 Task: Find connections with filter location Tai Po with filter topic #careertips with filter profile language English with filter current company Bill & Melinda Gates Foundation with filter school EnglishScore with filter industry School and Employee Bus Services with filter service category Bankruptcy Law with filter keywords title Marketing Director
Action: Mouse moved to (534, 70)
Screenshot: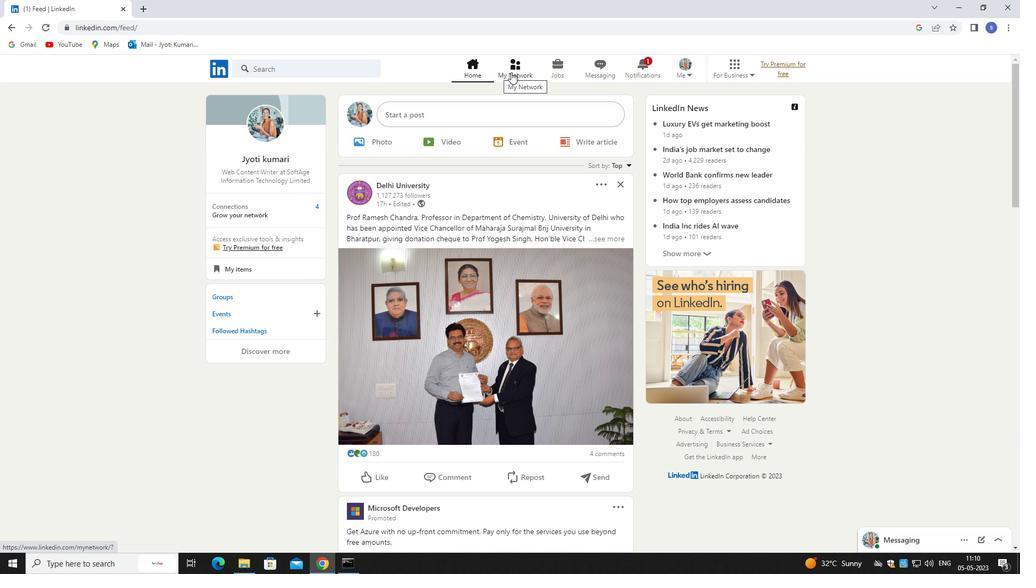 
Action: Mouse pressed left at (534, 70)
Screenshot: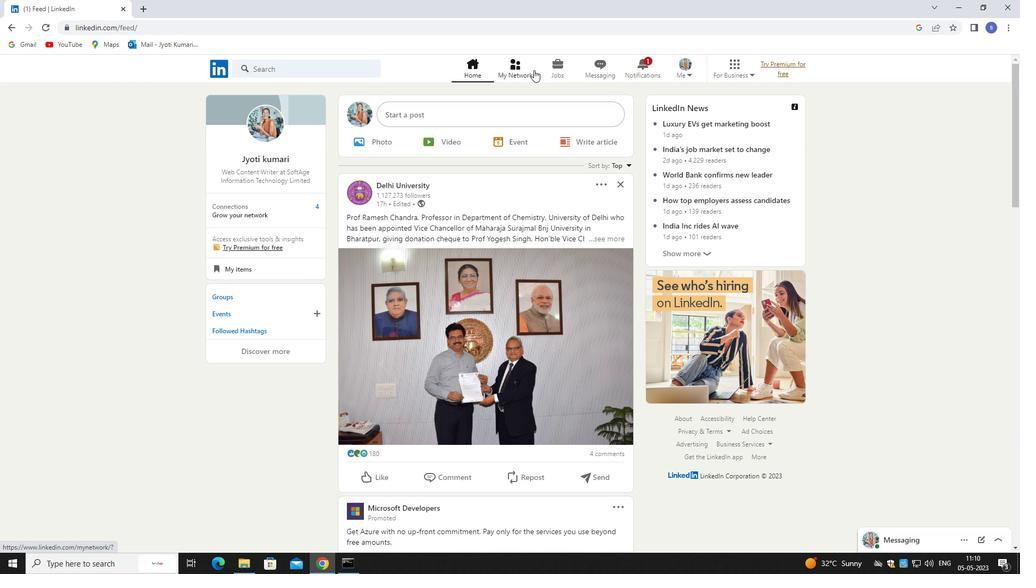 
Action: Mouse moved to (258, 129)
Screenshot: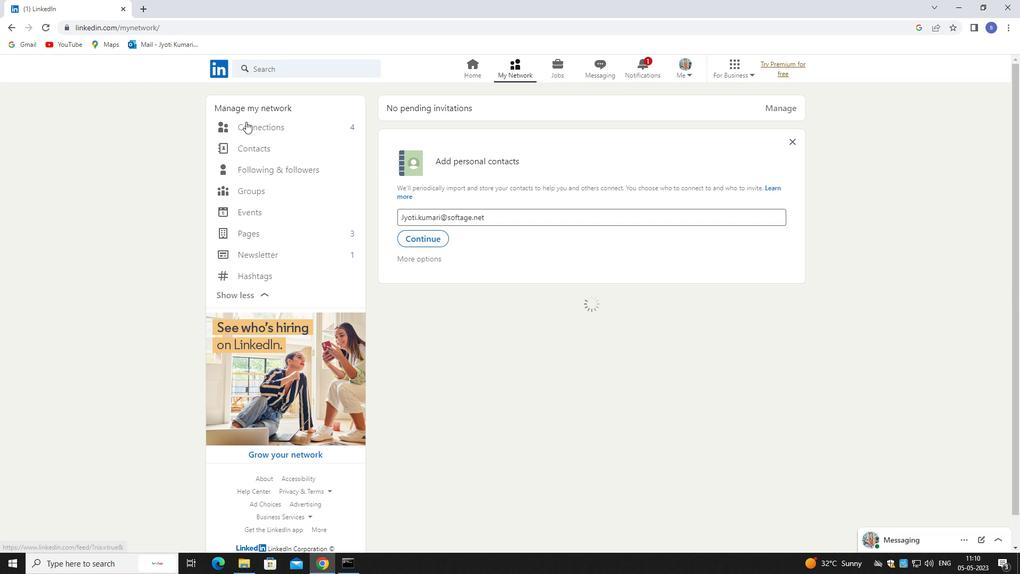 
Action: Mouse pressed left at (258, 129)
Screenshot: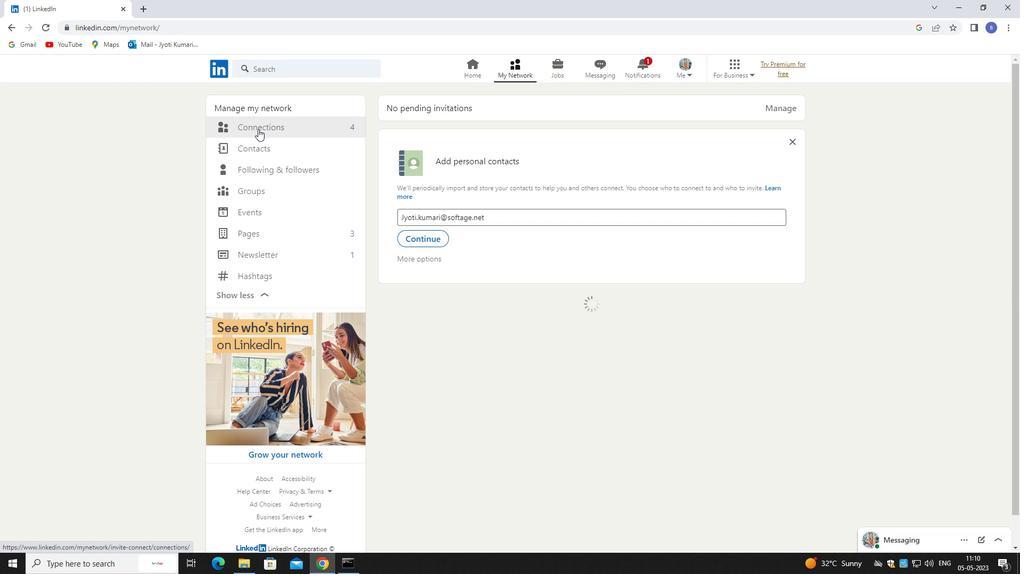 
Action: Mouse pressed left at (258, 129)
Screenshot: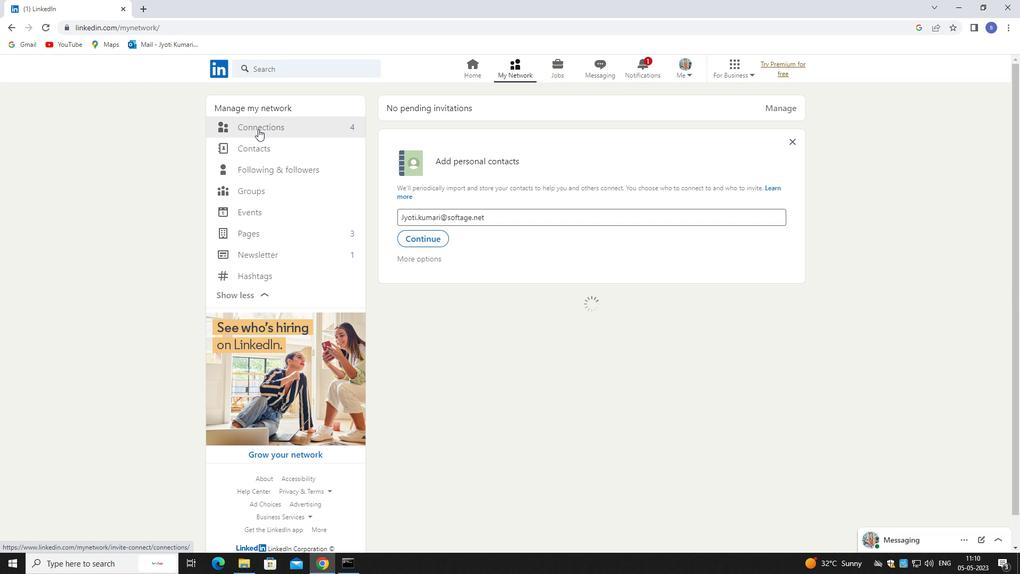 
Action: Mouse moved to (614, 124)
Screenshot: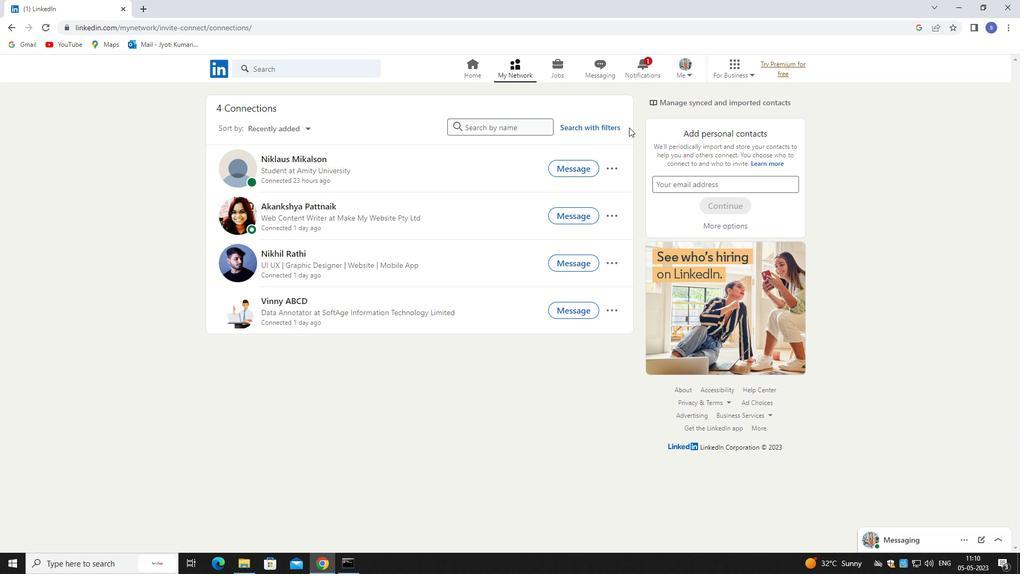 
Action: Mouse pressed left at (614, 124)
Screenshot: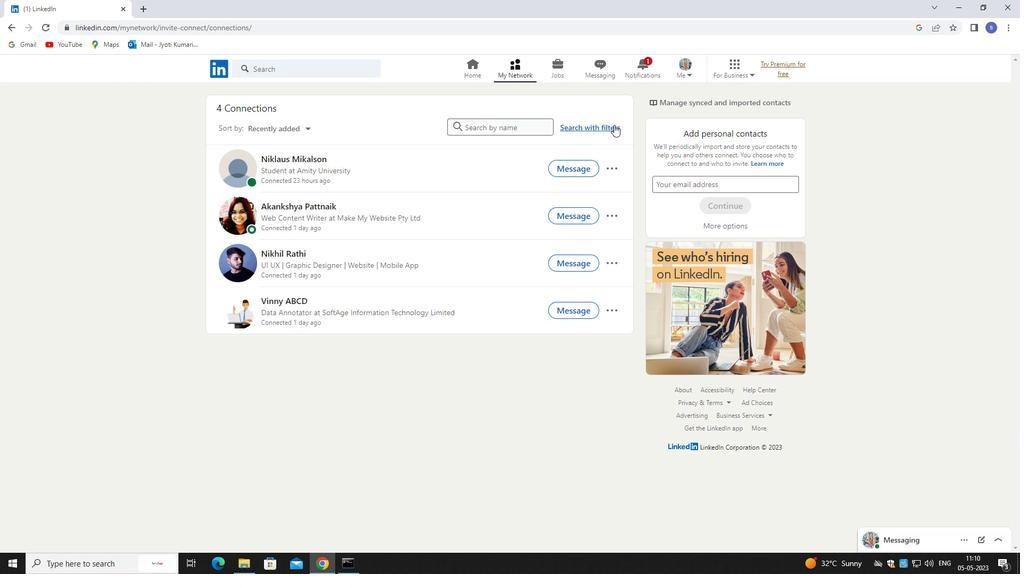 
Action: Mouse moved to (536, 97)
Screenshot: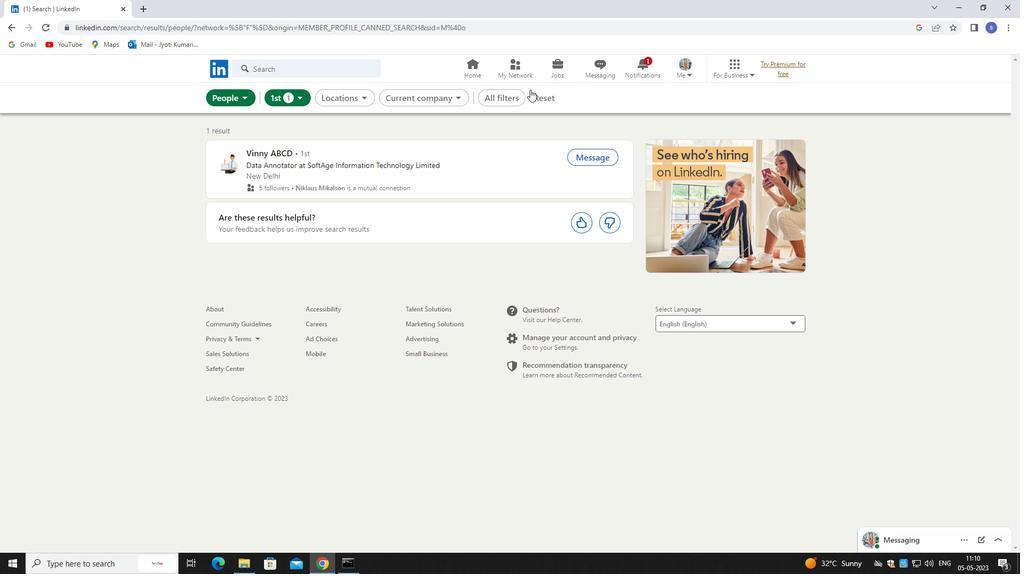 
Action: Mouse pressed left at (536, 97)
Screenshot: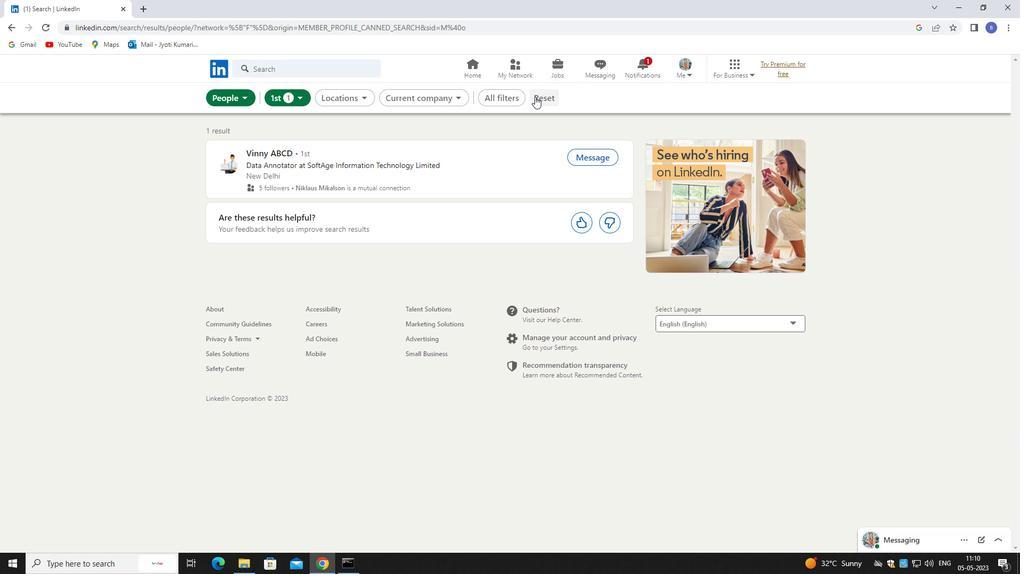 
Action: Mouse moved to (531, 94)
Screenshot: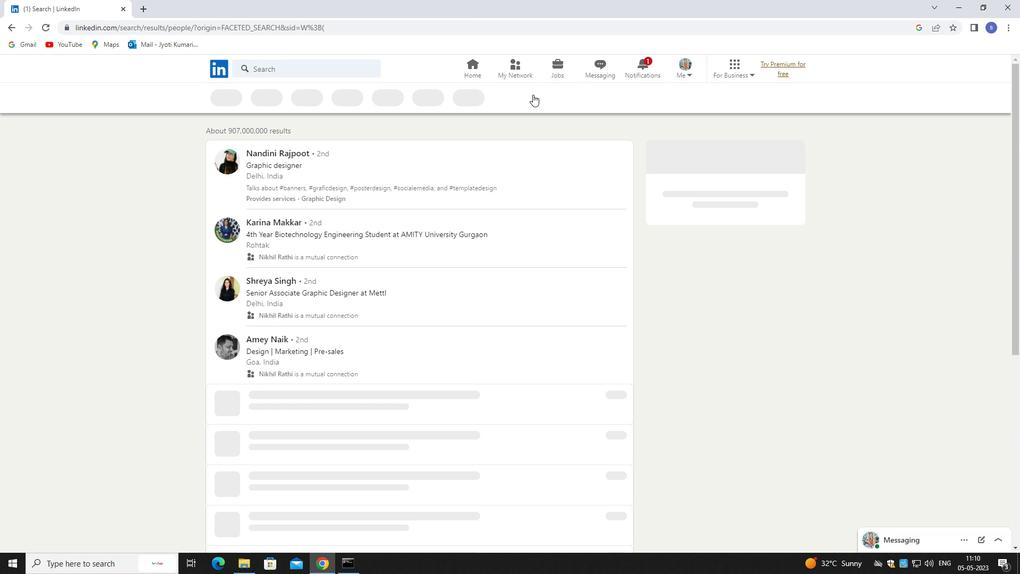 
Action: Mouse pressed left at (531, 94)
Screenshot: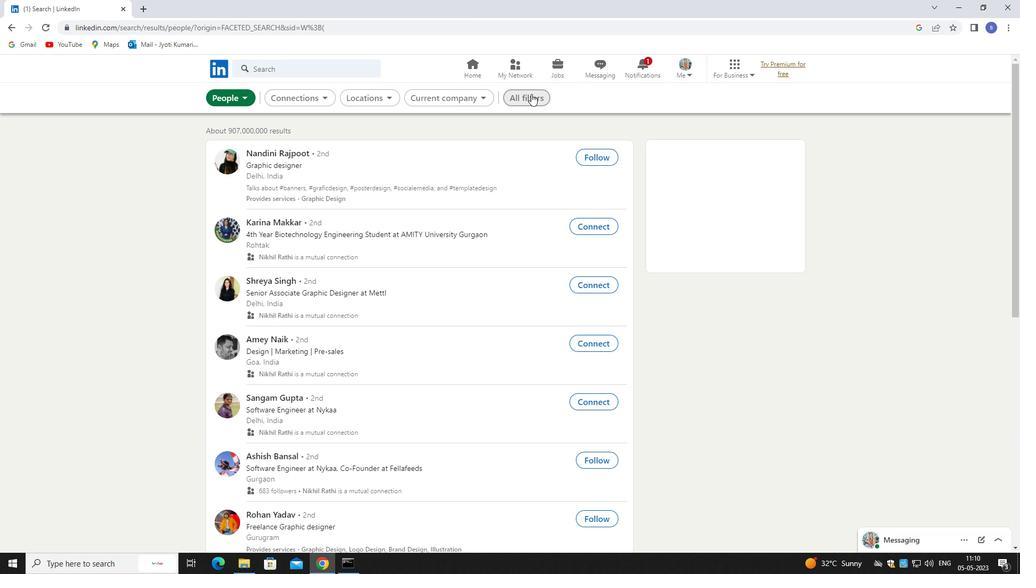 
Action: Mouse moved to (900, 414)
Screenshot: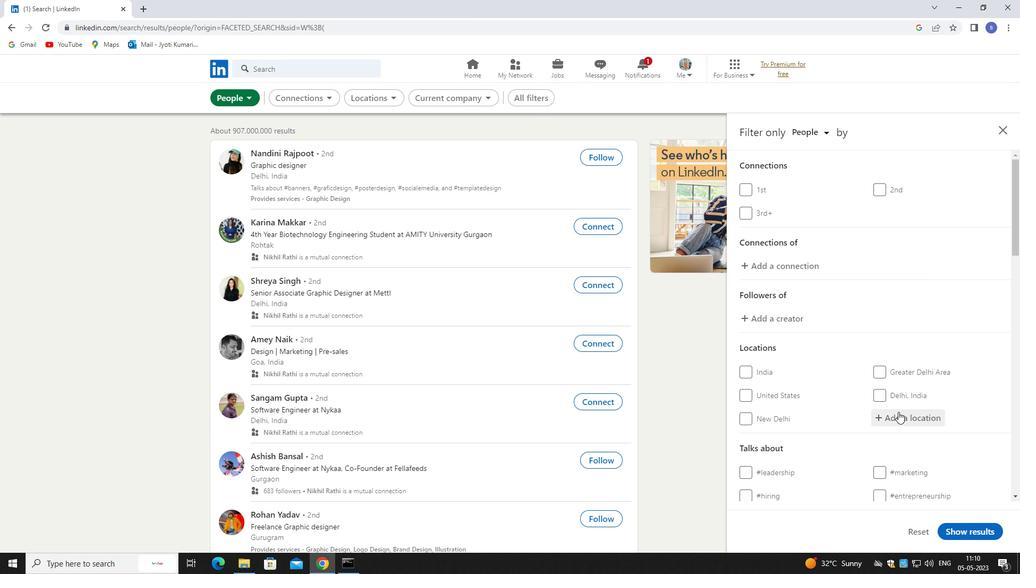 
Action: Mouse pressed left at (900, 414)
Screenshot: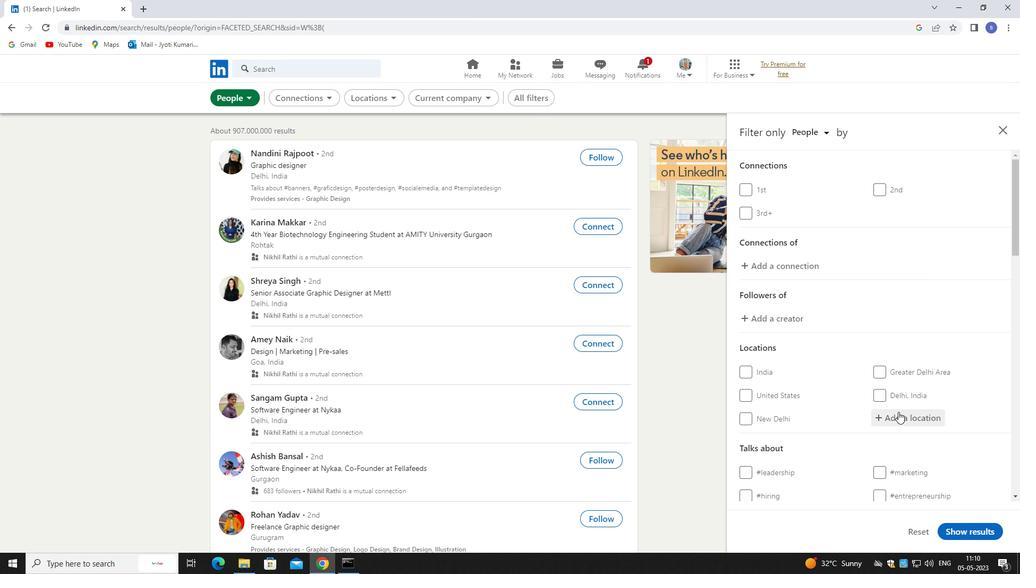 
Action: Mouse moved to (900, 422)
Screenshot: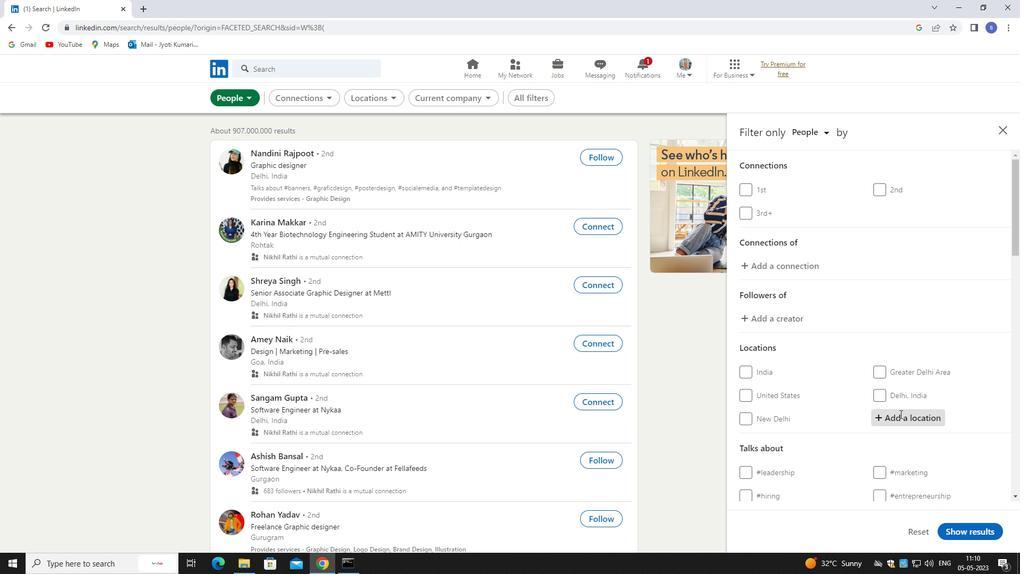 
Action: Key pressed <Key.shift>TAI<Key.space>PO<Key.enter>
Screenshot: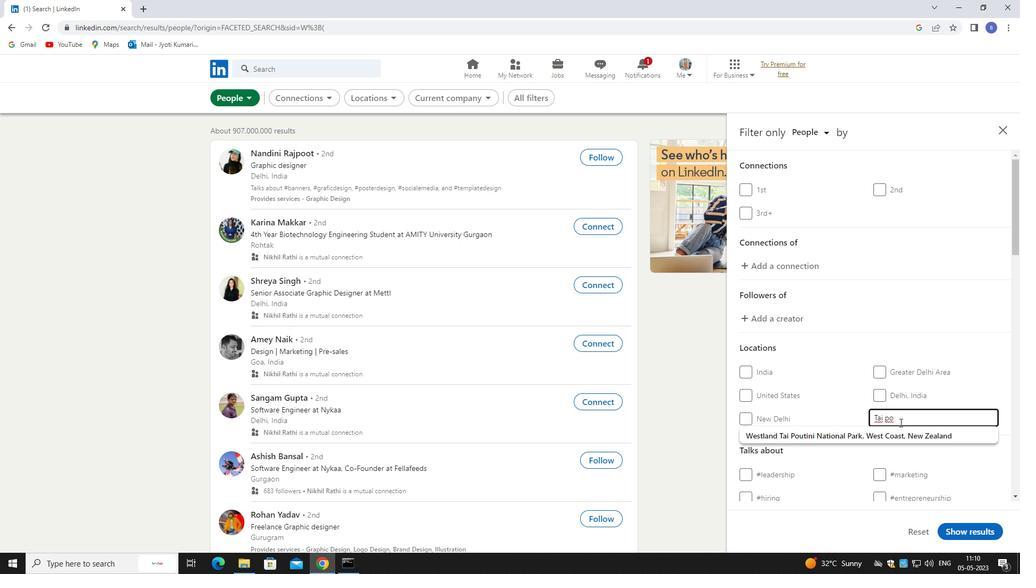 
Action: Mouse moved to (898, 422)
Screenshot: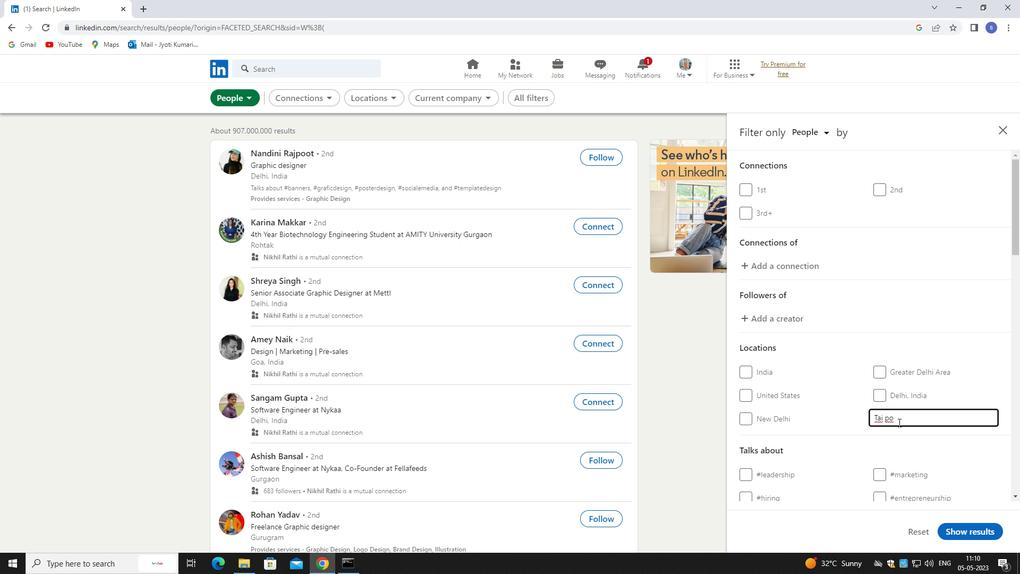
Action: Mouse scrolled (898, 422) with delta (0, 0)
Screenshot: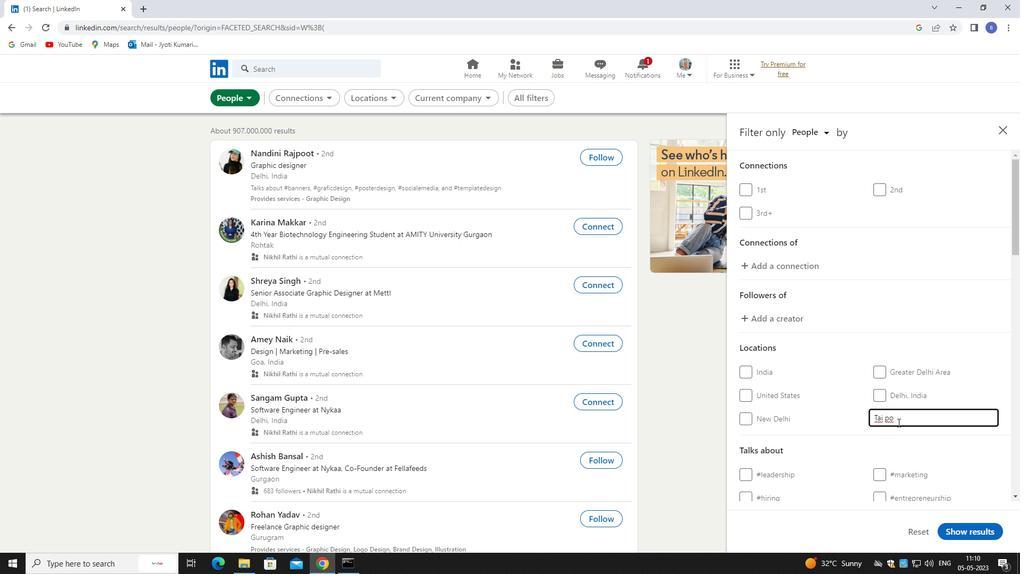 
Action: Mouse scrolled (898, 422) with delta (0, 0)
Screenshot: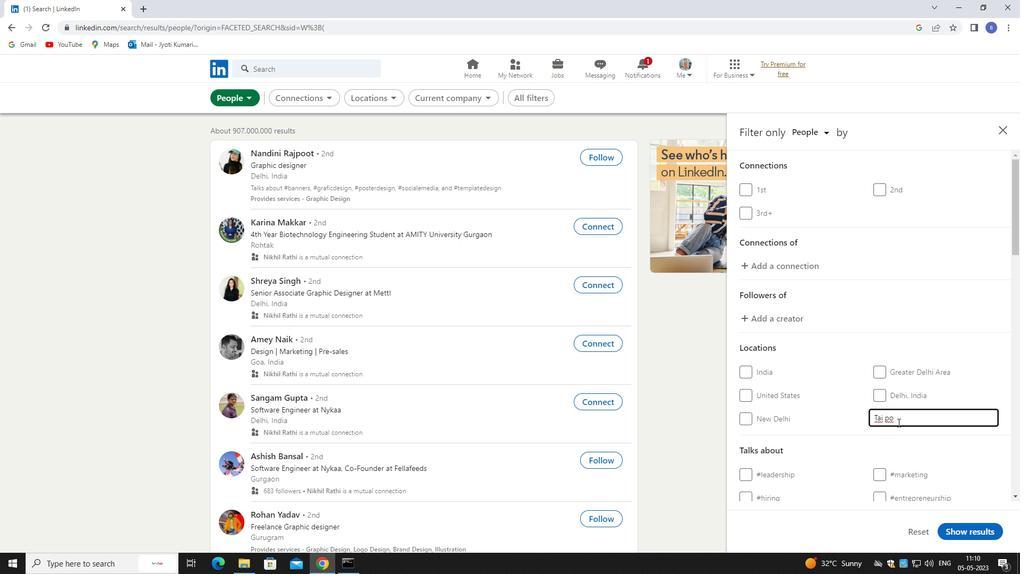 
Action: Mouse moved to (899, 423)
Screenshot: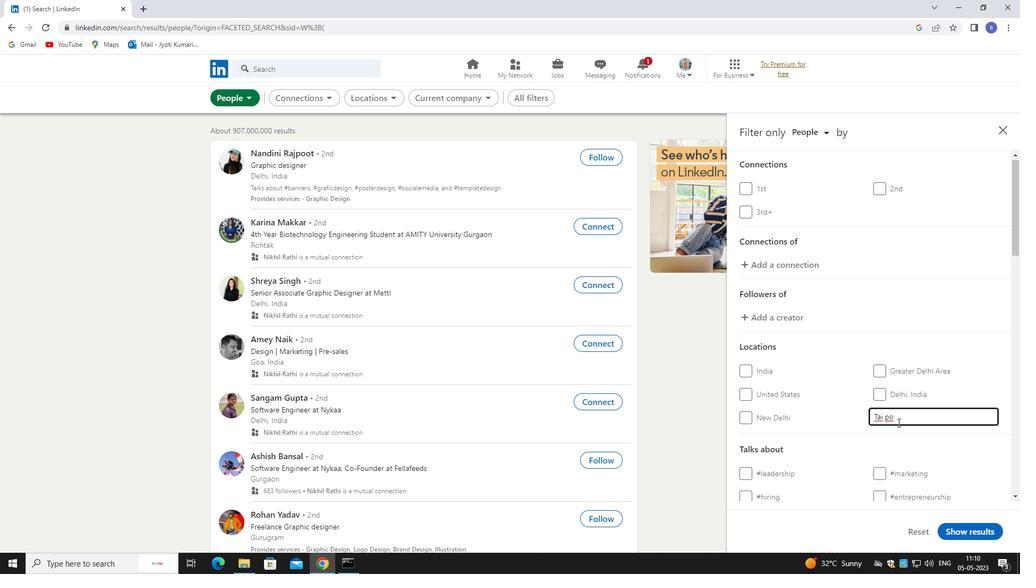 
Action: Mouse scrolled (899, 422) with delta (0, 0)
Screenshot: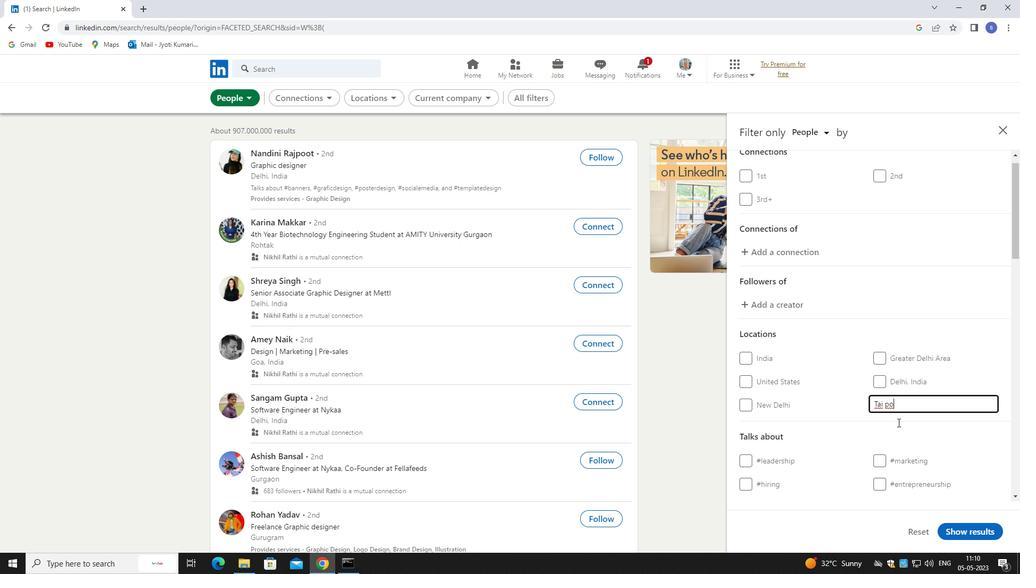 
Action: Mouse moved to (899, 423)
Screenshot: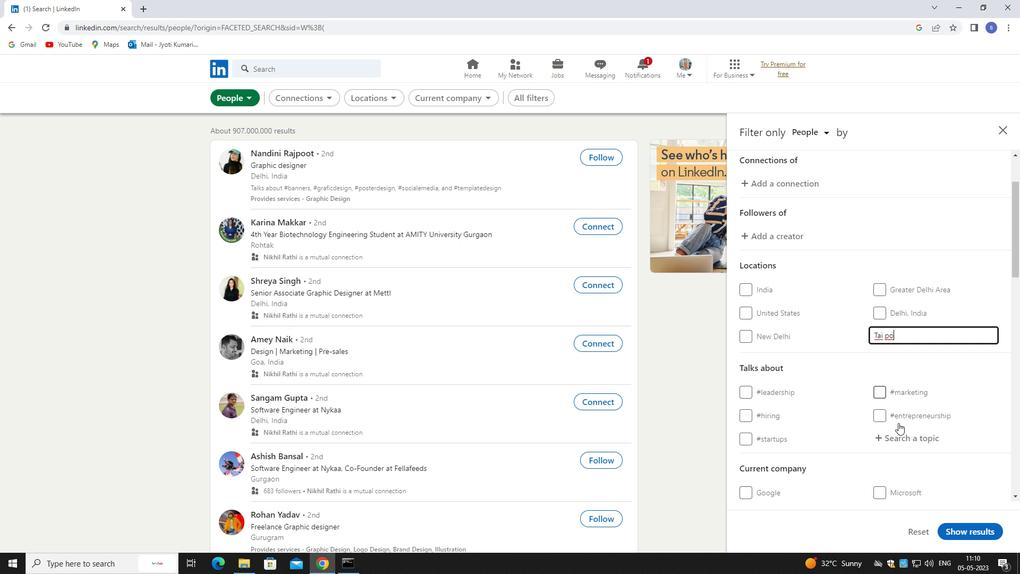
Action: Mouse scrolled (899, 422) with delta (0, 0)
Screenshot: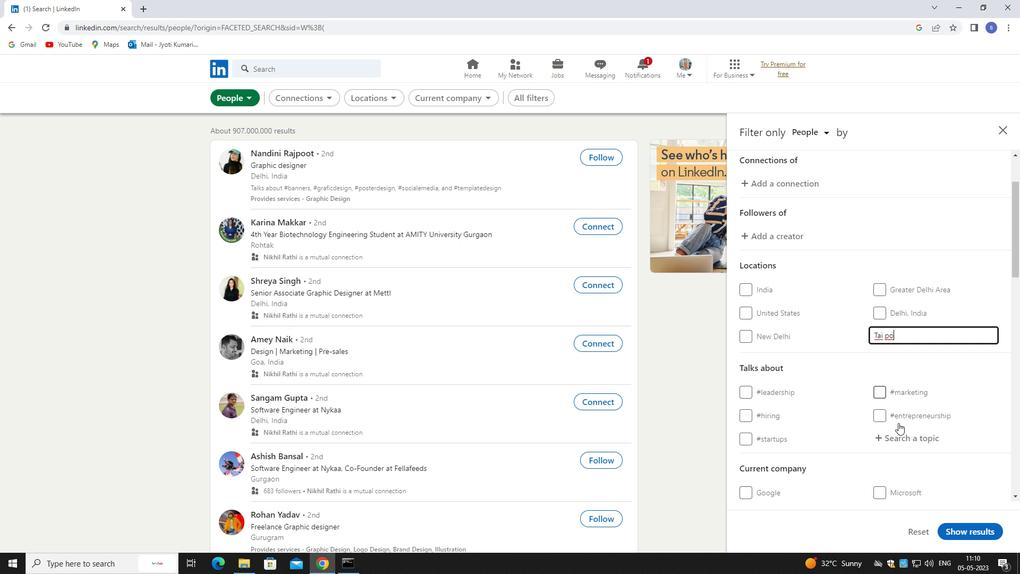 
Action: Mouse moved to (919, 310)
Screenshot: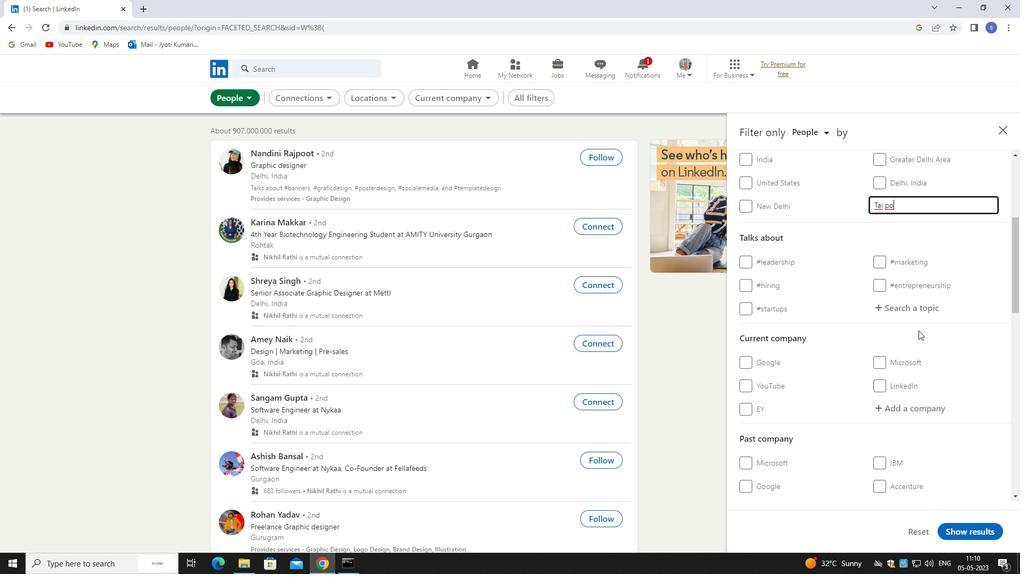 
Action: Mouse pressed left at (919, 310)
Screenshot: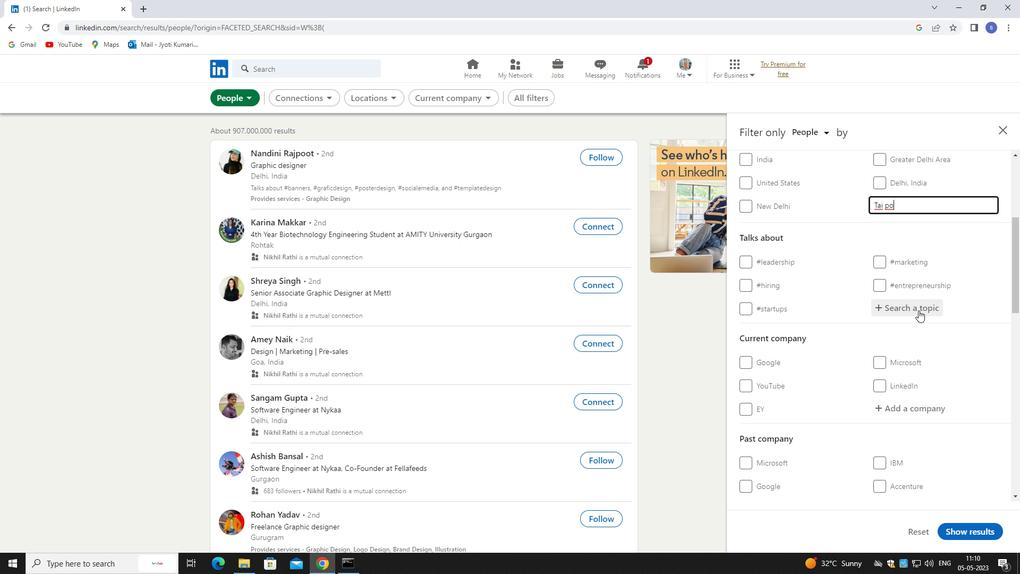 
Action: Key pressed CAREERTIP
Screenshot: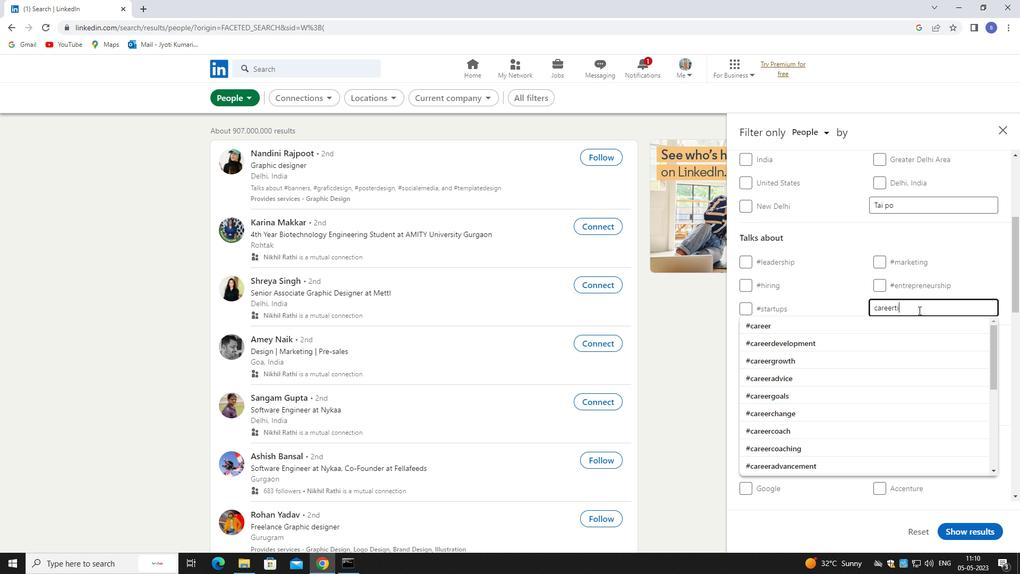 
Action: Mouse moved to (921, 325)
Screenshot: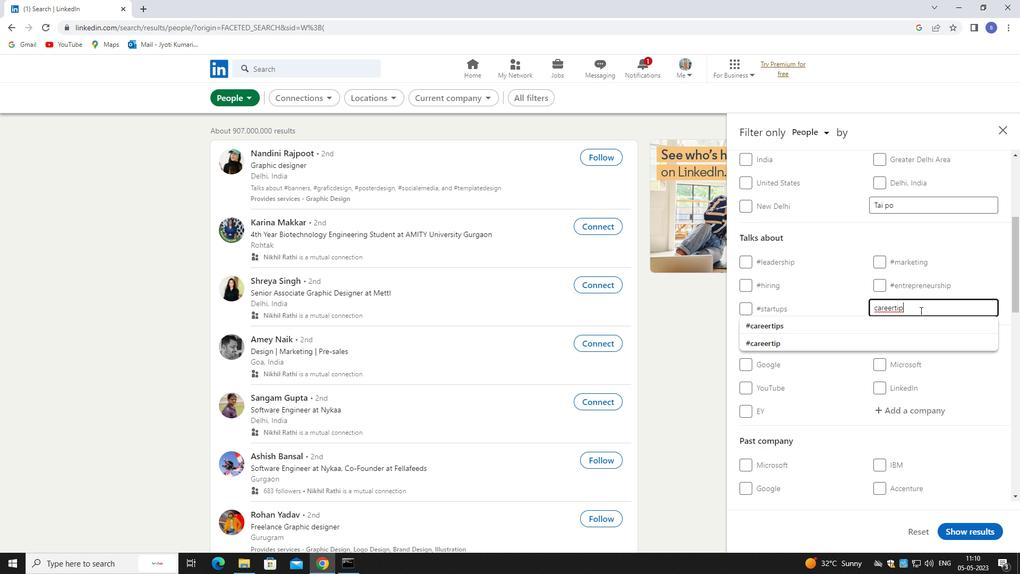 
Action: Mouse pressed left at (921, 325)
Screenshot: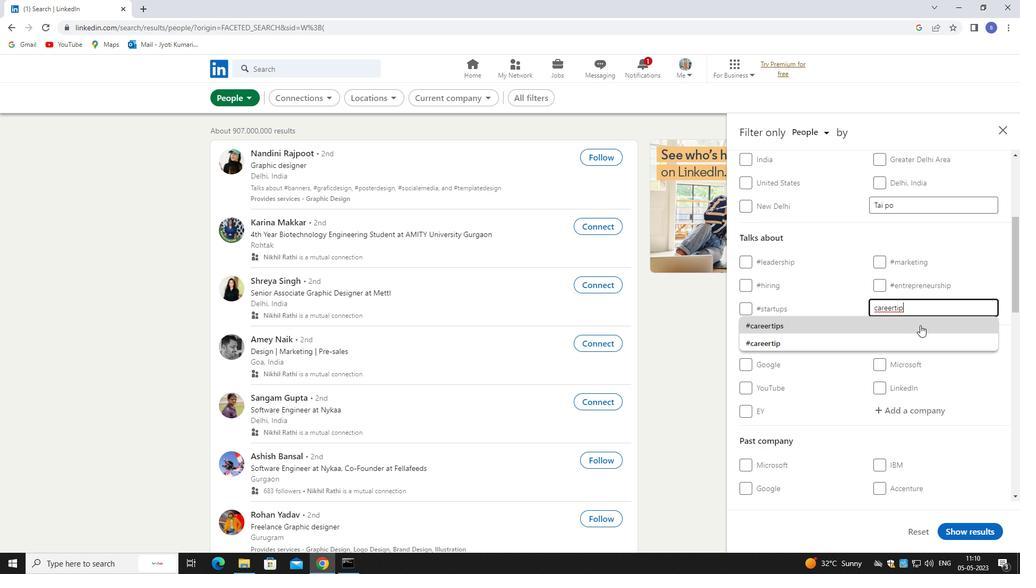 
Action: Mouse scrolled (921, 324) with delta (0, 0)
Screenshot: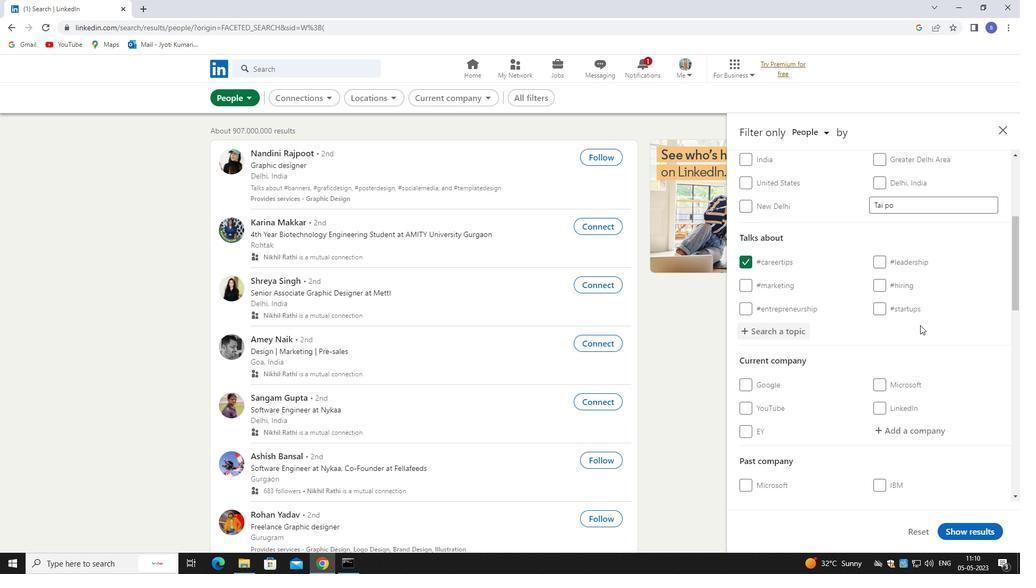 
Action: Mouse scrolled (921, 324) with delta (0, 0)
Screenshot: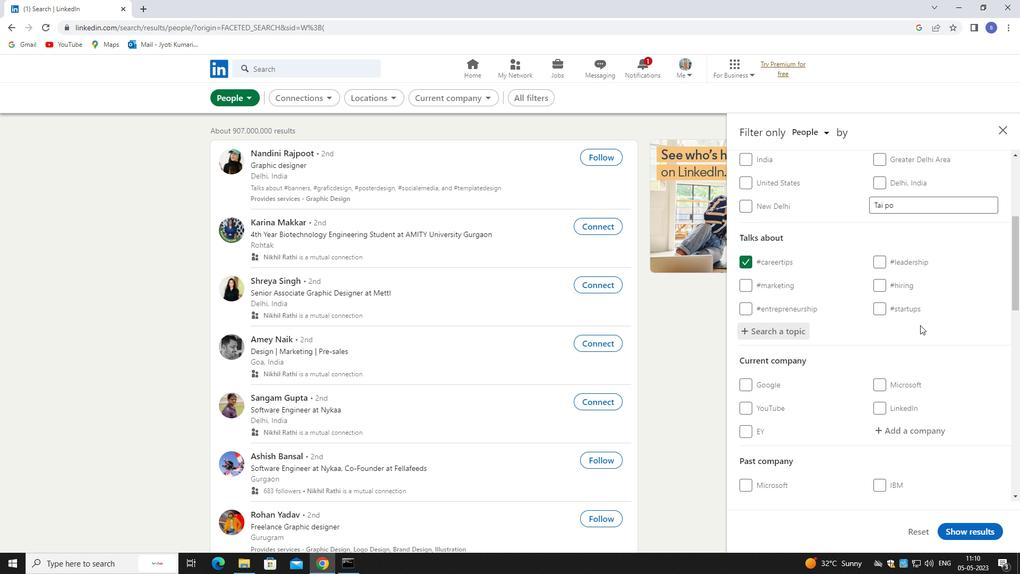 
Action: Mouse moved to (918, 327)
Screenshot: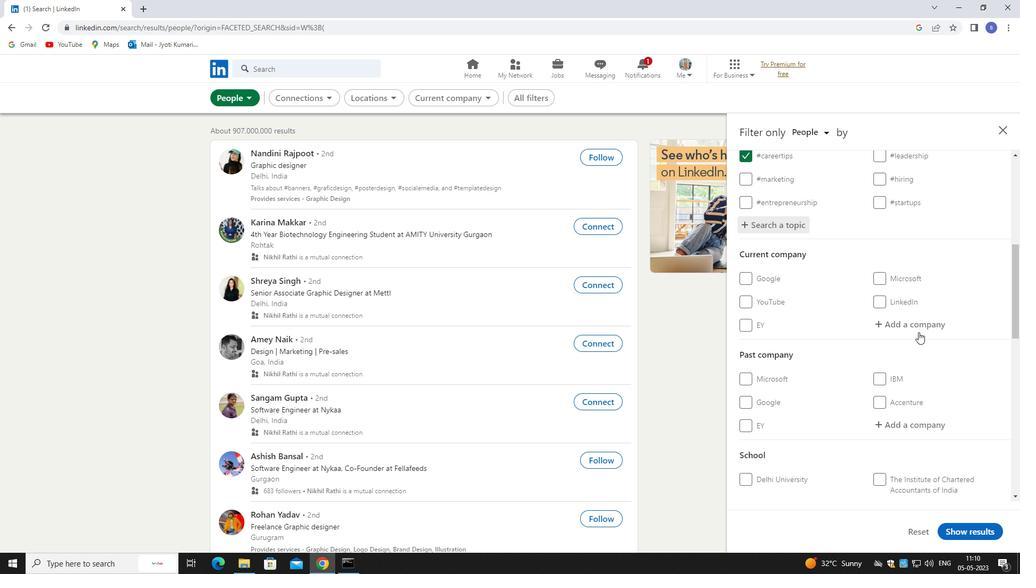 
Action: Mouse pressed left at (918, 327)
Screenshot: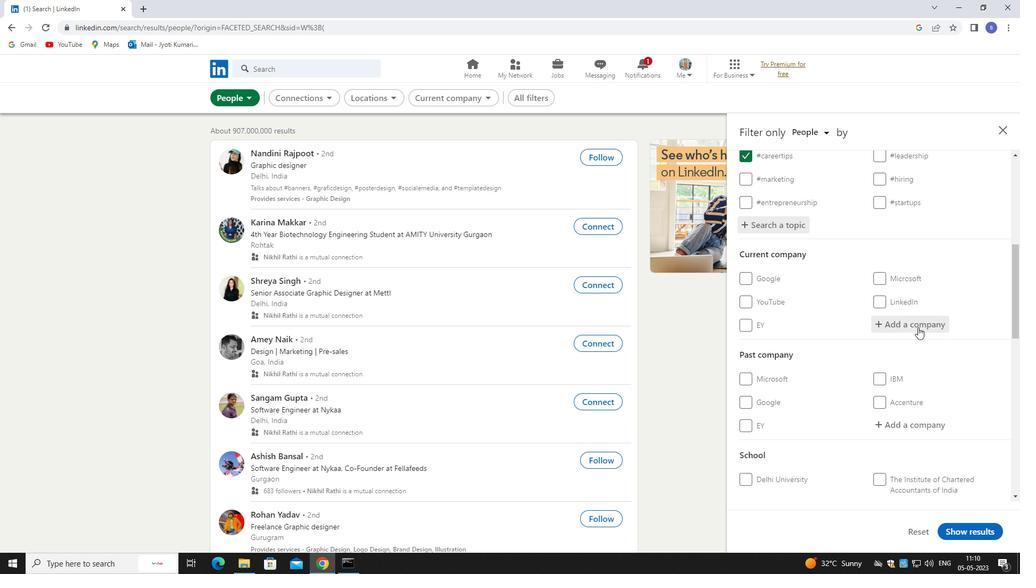 
Action: Key pressed BILL<Key.space><Key.shift><Key.shift><Key.shift><Key.shift><Key.shift><Key.shift><Key.shift><Key.shift><Key.shift><Key.shift><Key.shift><Key.shift><Key.shift><Key.shift><Key.shift><Key.shift><Key.shift><Key.shift><Key.shift><Key.shift><Key.shift><Key.shift><Key.shift><Key.shift><Key.shift>&
Screenshot: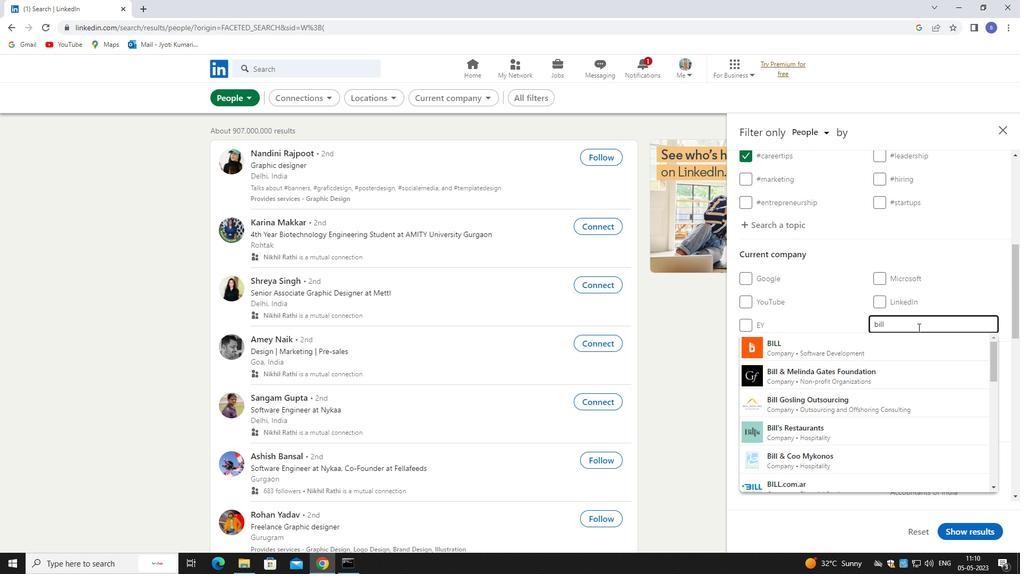 
Action: Mouse moved to (896, 359)
Screenshot: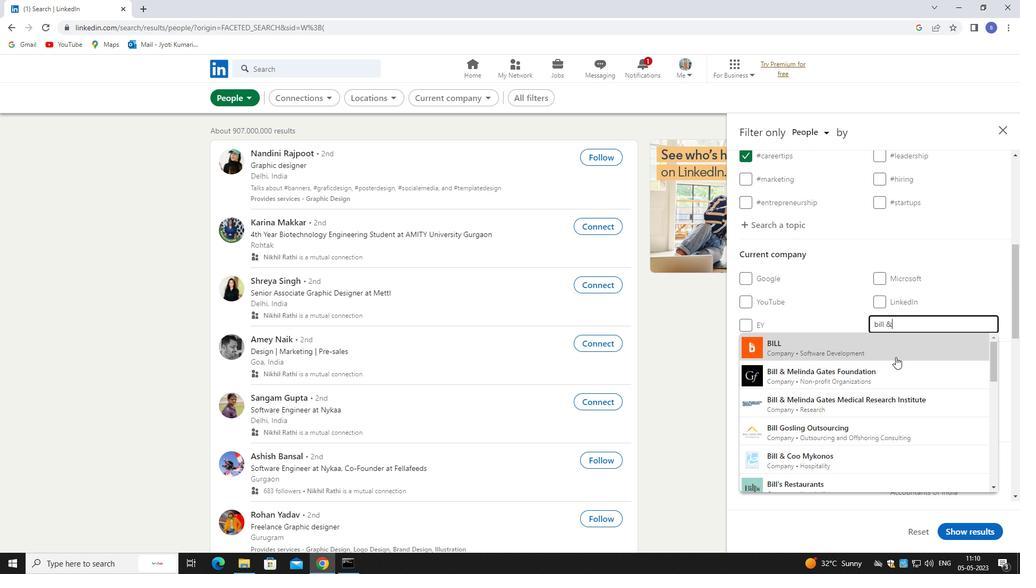 
Action: Mouse pressed left at (896, 359)
Screenshot: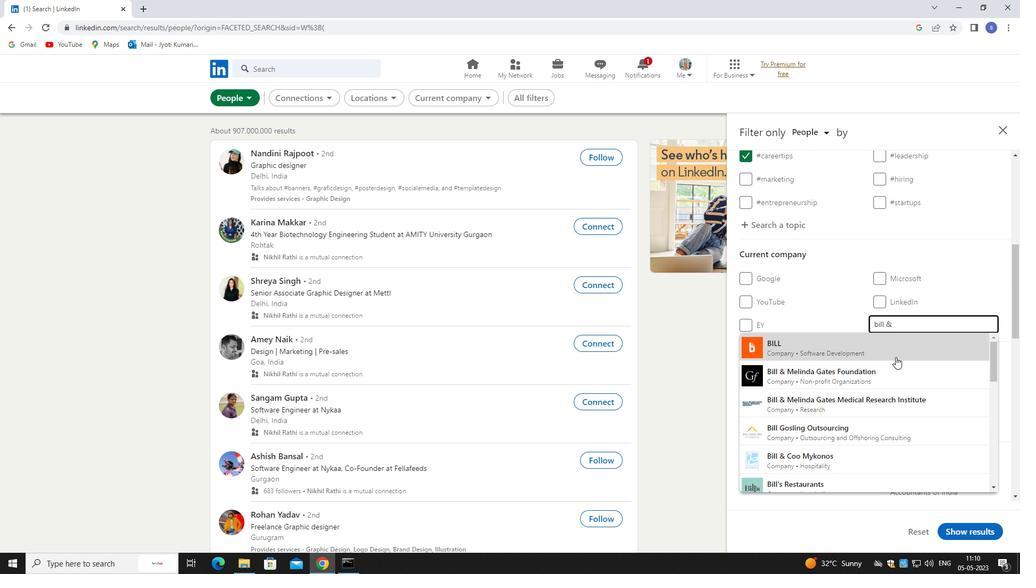 
Action: Mouse moved to (895, 364)
Screenshot: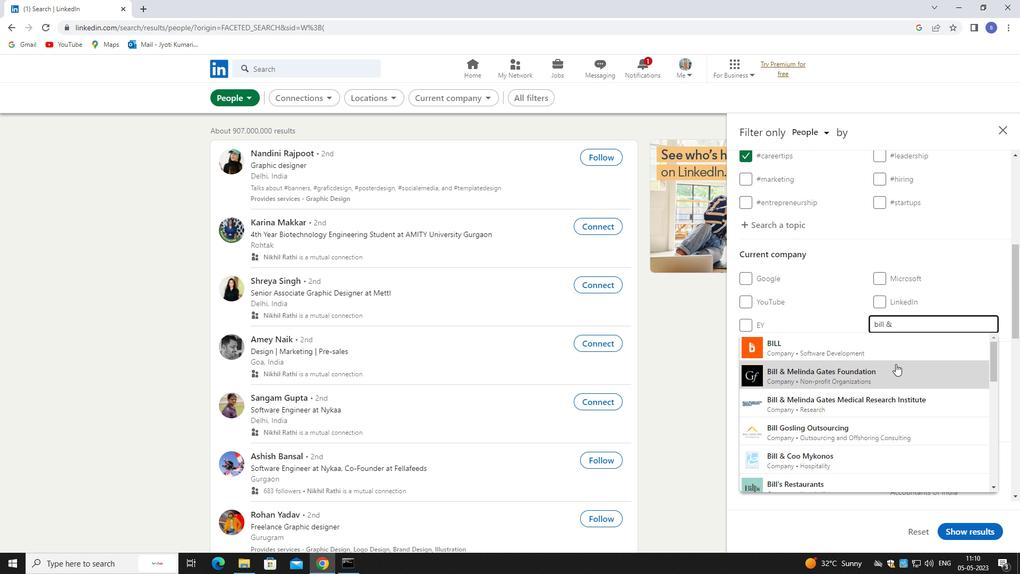 
Action: Mouse pressed left at (895, 364)
Screenshot: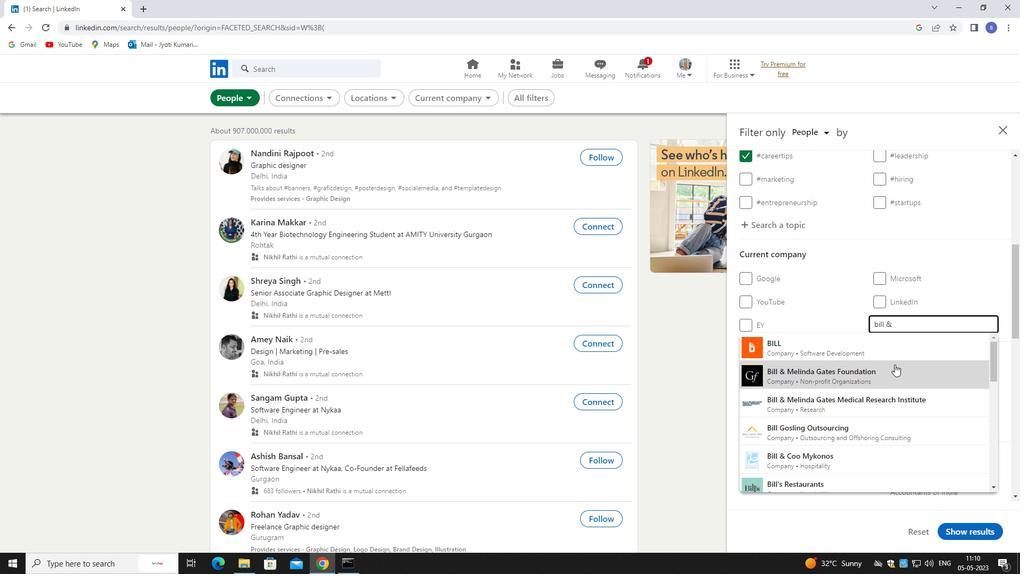 
Action: Mouse moved to (895, 365)
Screenshot: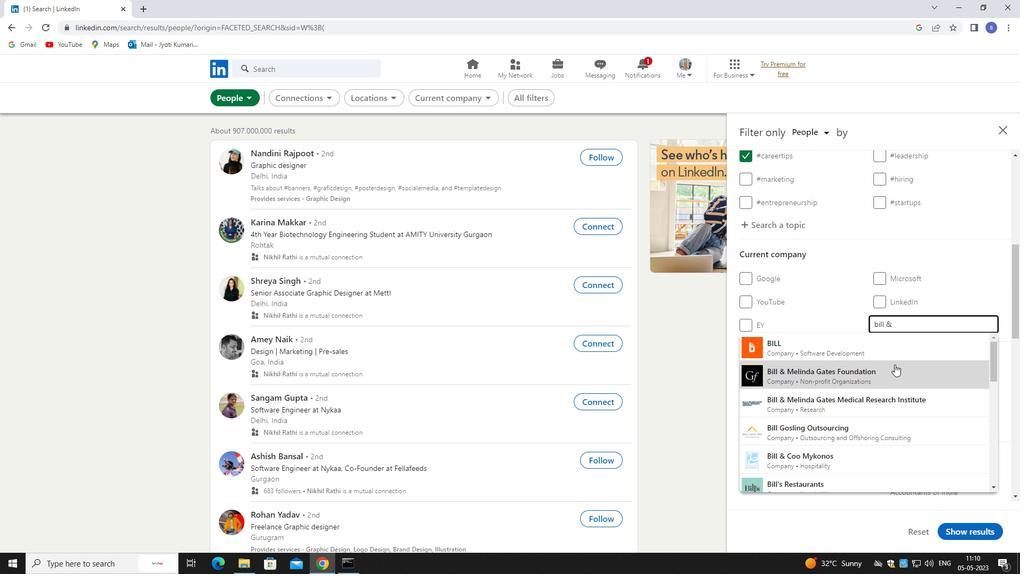 
Action: Mouse scrolled (895, 364) with delta (0, 0)
Screenshot: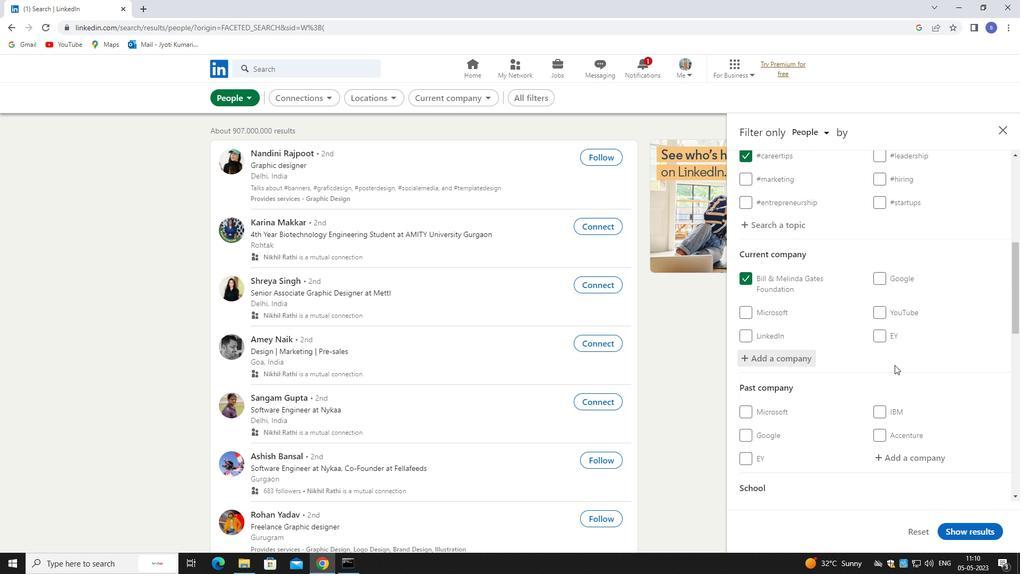 
Action: Mouse scrolled (895, 364) with delta (0, 0)
Screenshot: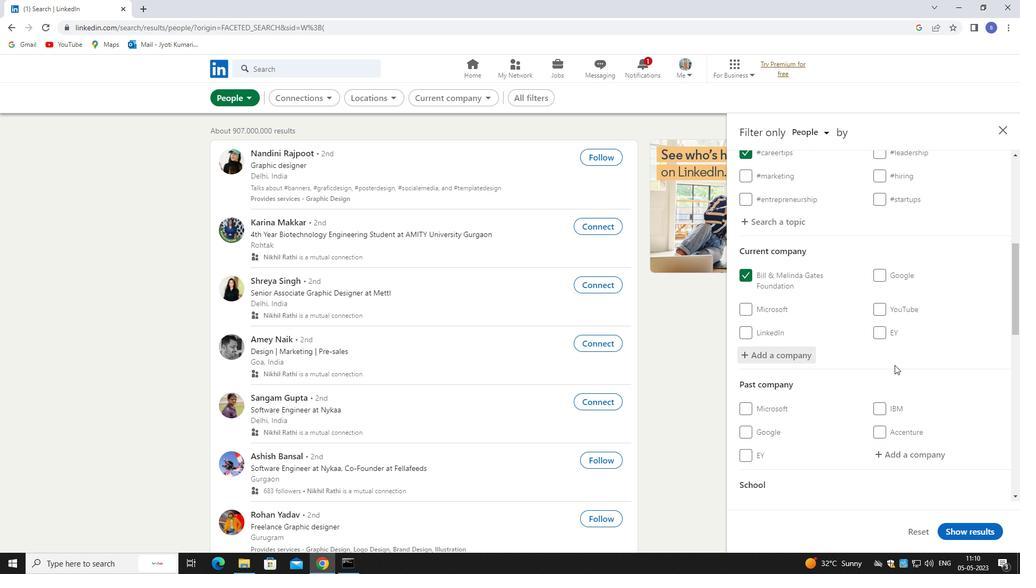 
Action: Mouse moved to (893, 363)
Screenshot: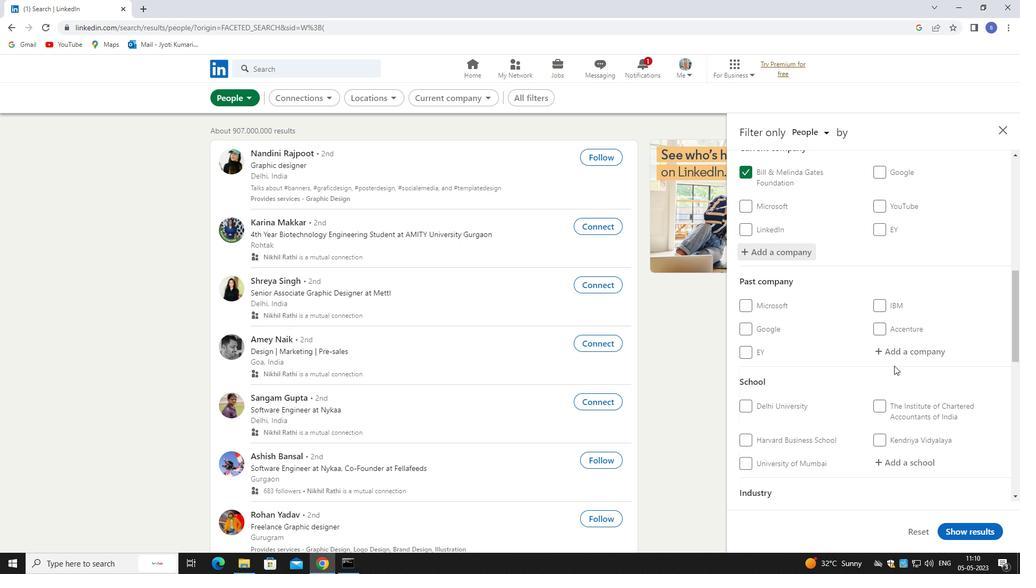 
Action: Mouse scrolled (893, 363) with delta (0, 0)
Screenshot: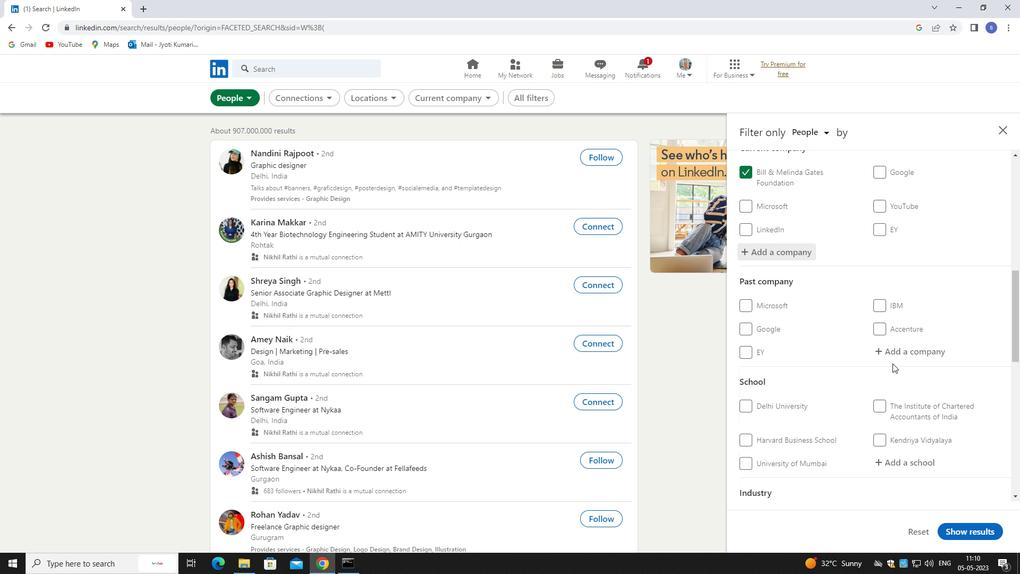 
Action: Mouse moved to (900, 415)
Screenshot: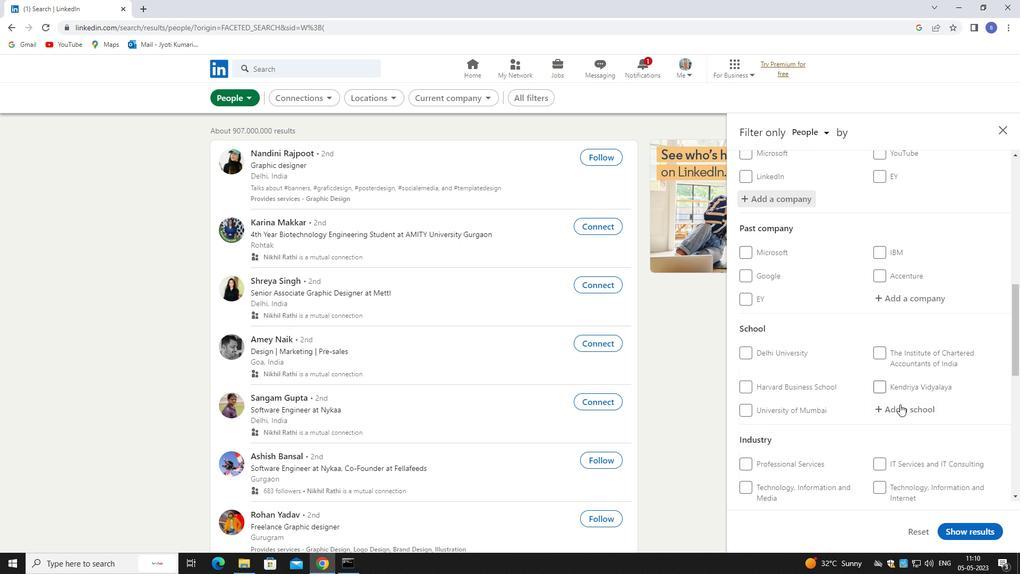 
Action: Mouse pressed left at (900, 415)
Screenshot: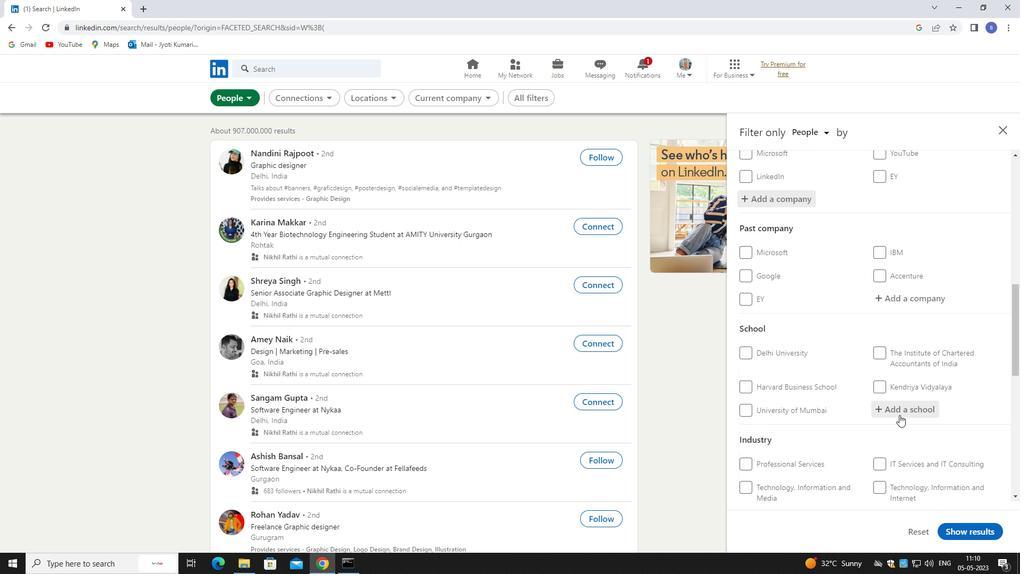 
Action: Mouse moved to (898, 415)
Screenshot: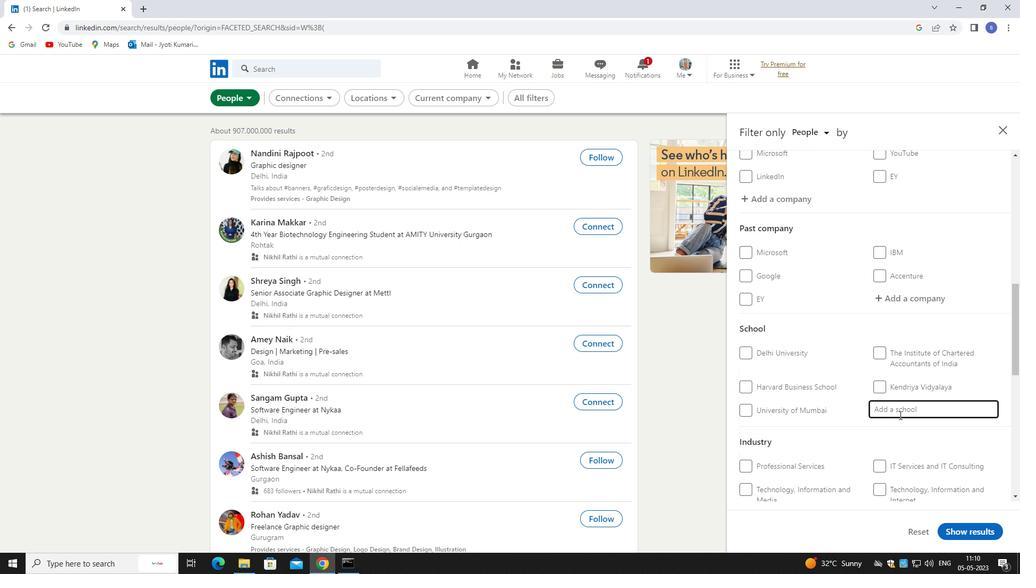 
Action: Key pressed <Key.shift>ENGLISH<Key.shift>SCO
Screenshot: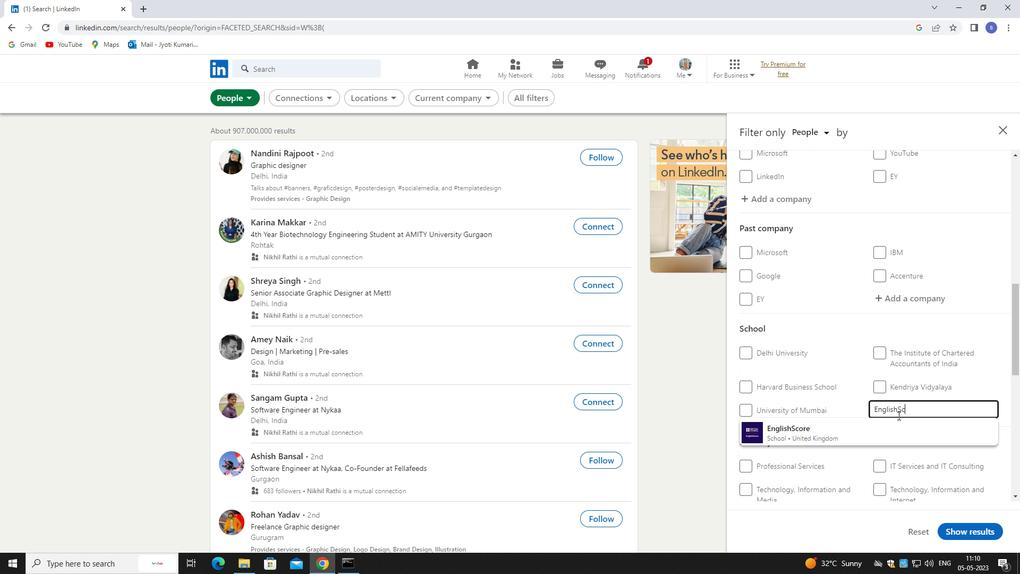 
Action: Mouse moved to (896, 430)
Screenshot: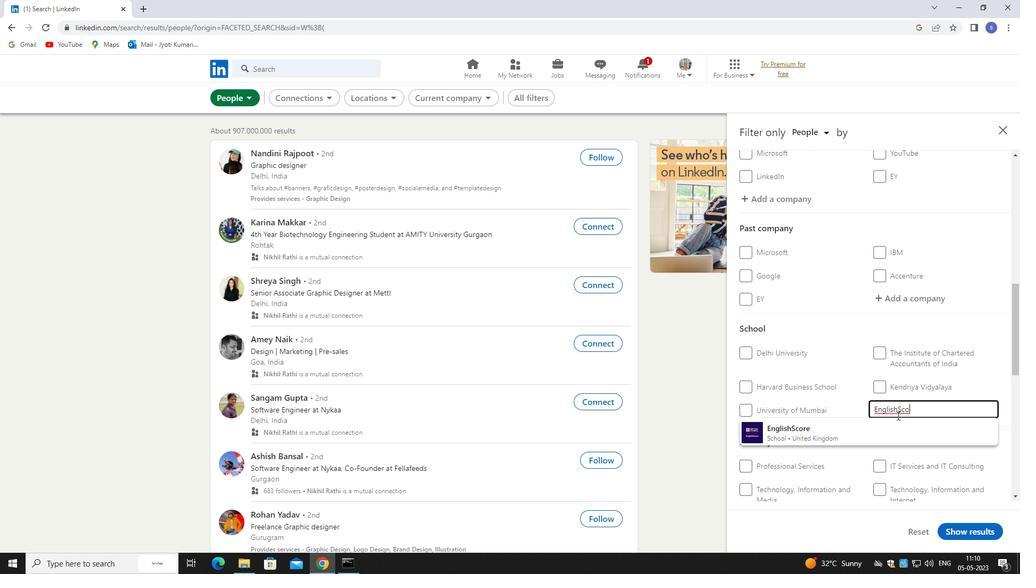 
Action: Mouse pressed left at (896, 430)
Screenshot: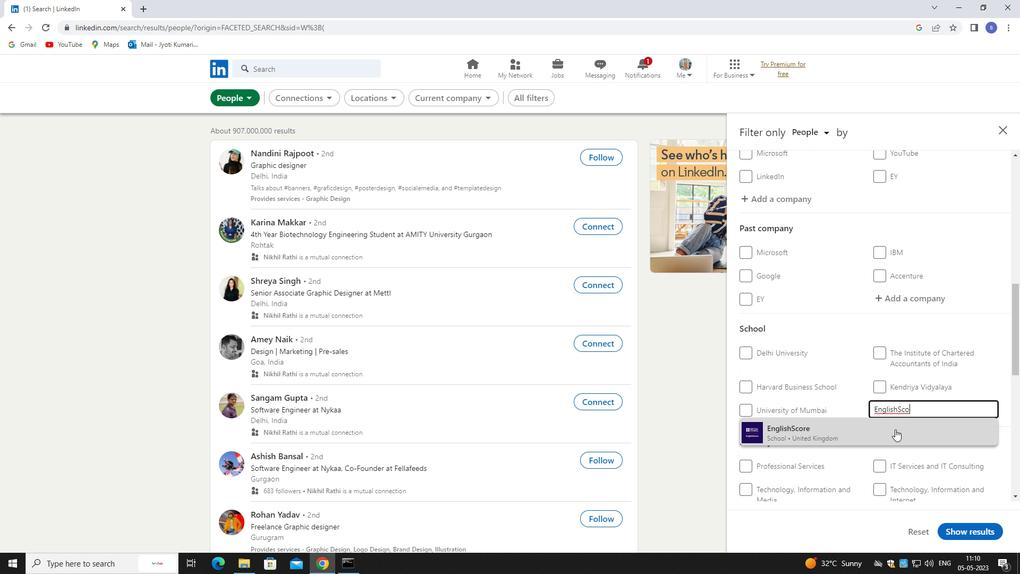 
Action: Mouse scrolled (896, 429) with delta (0, 0)
Screenshot: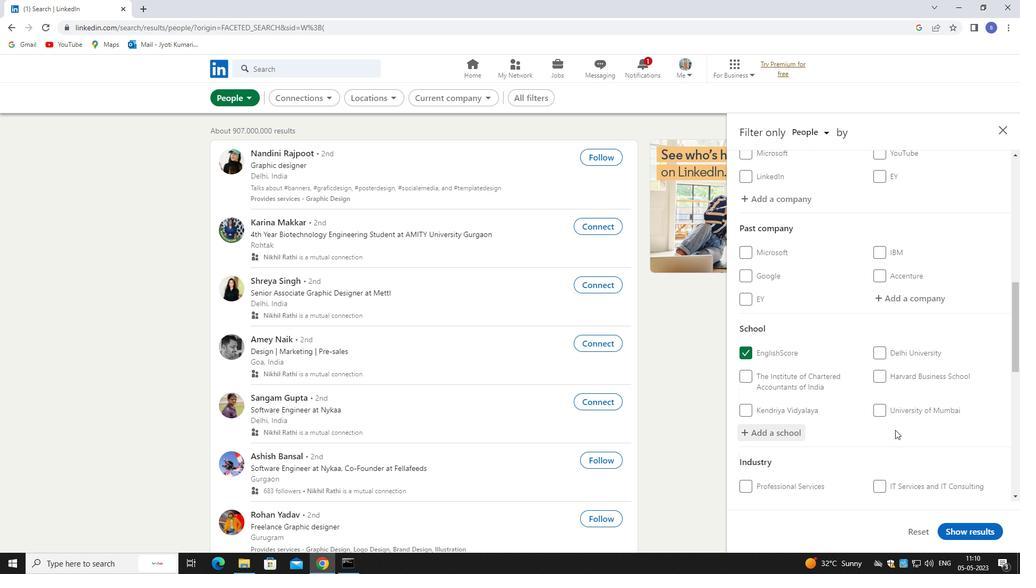 
Action: Mouse scrolled (896, 429) with delta (0, 0)
Screenshot: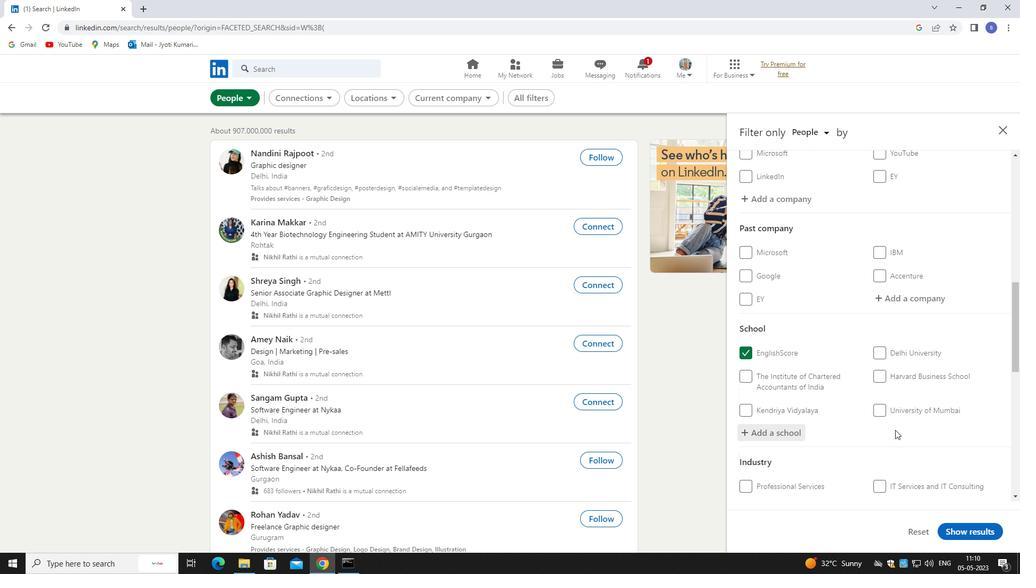 
Action: Mouse moved to (900, 432)
Screenshot: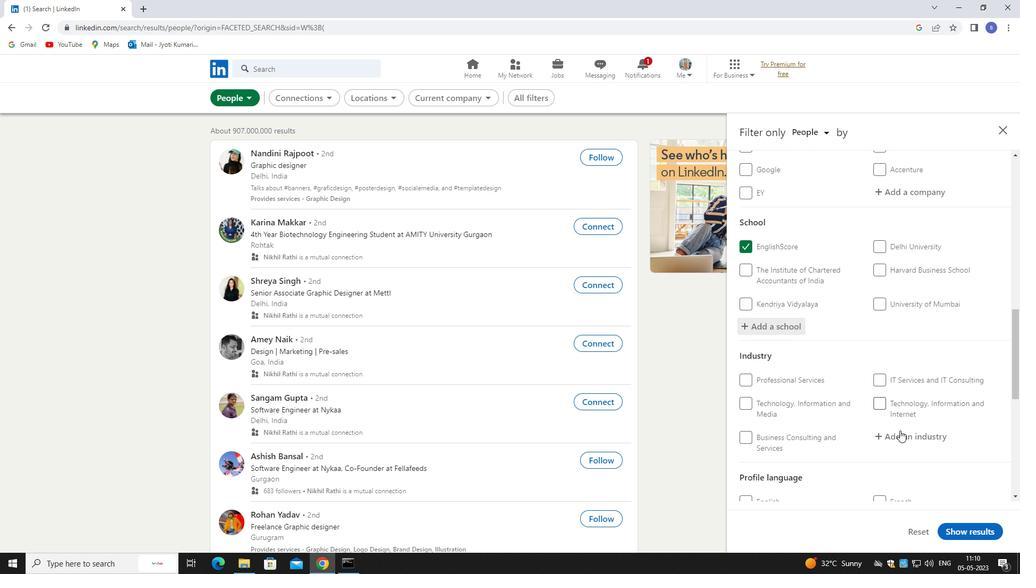 
Action: Mouse scrolled (900, 431) with delta (0, 0)
Screenshot: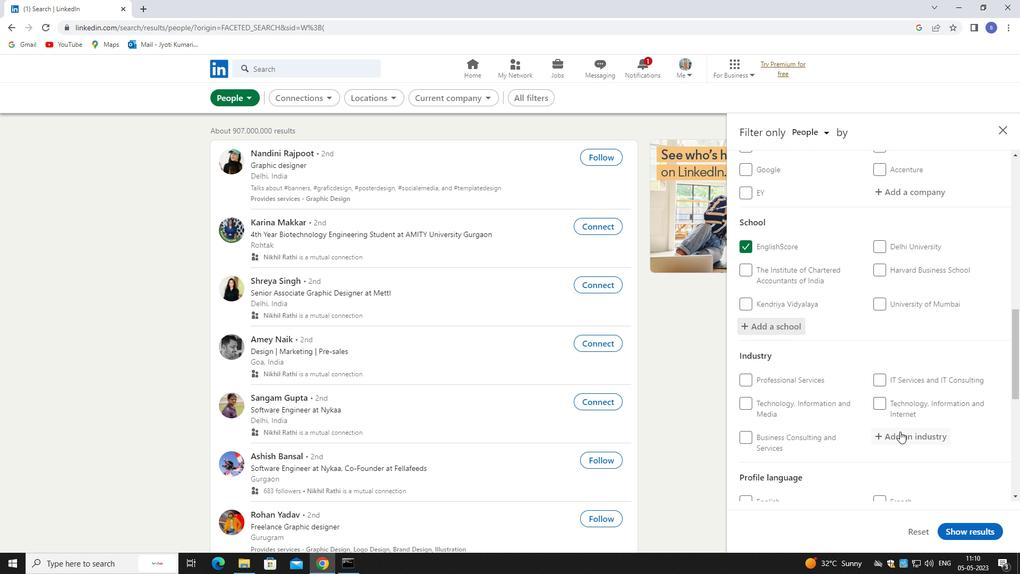 
Action: Mouse moved to (911, 385)
Screenshot: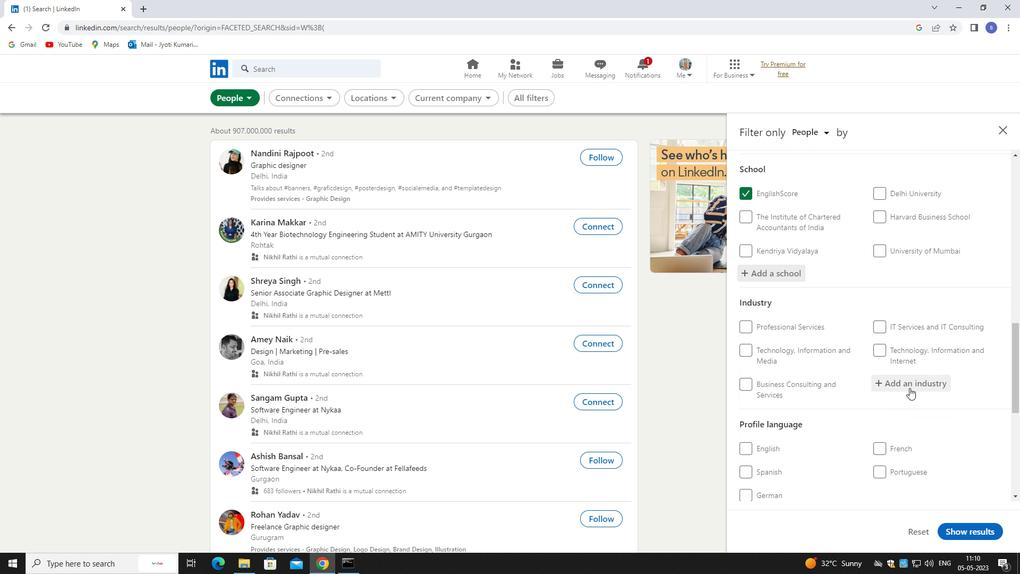 
Action: Mouse pressed left at (911, 385)
Screenshot: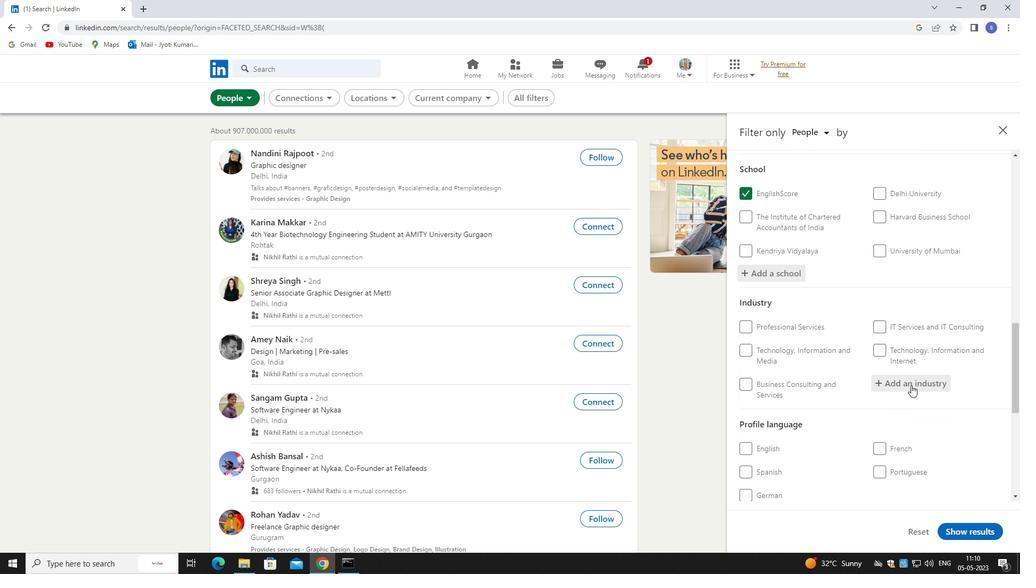 
Action: Key pressed <Key.shift>SCHOOL<Key.space>AND<Key.space>
Screenshot: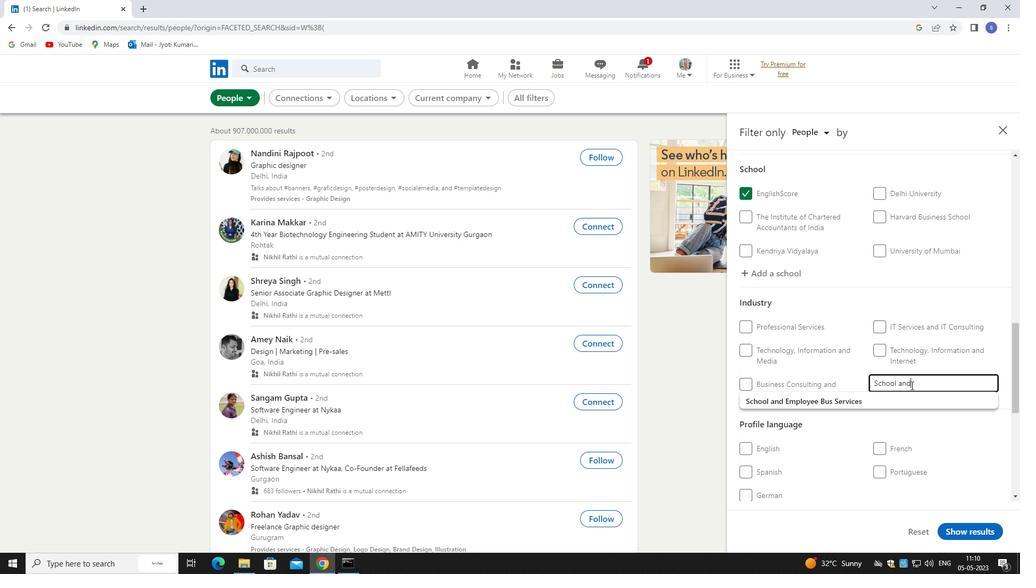 
Action: Mouse moved to (885, 399)
Screenshot: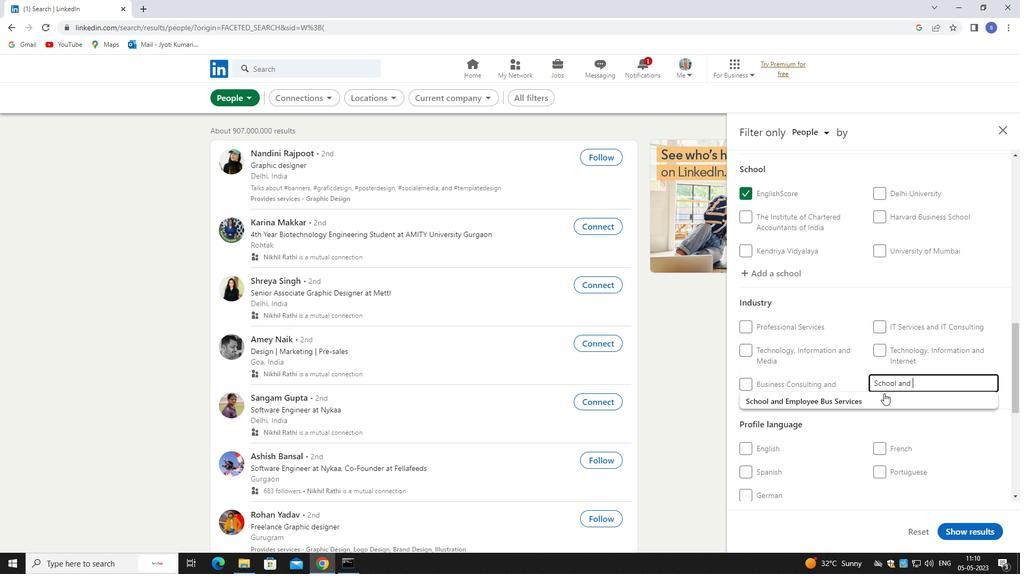 
Action: Mouse pressed left at (885, 399)
Screenshot: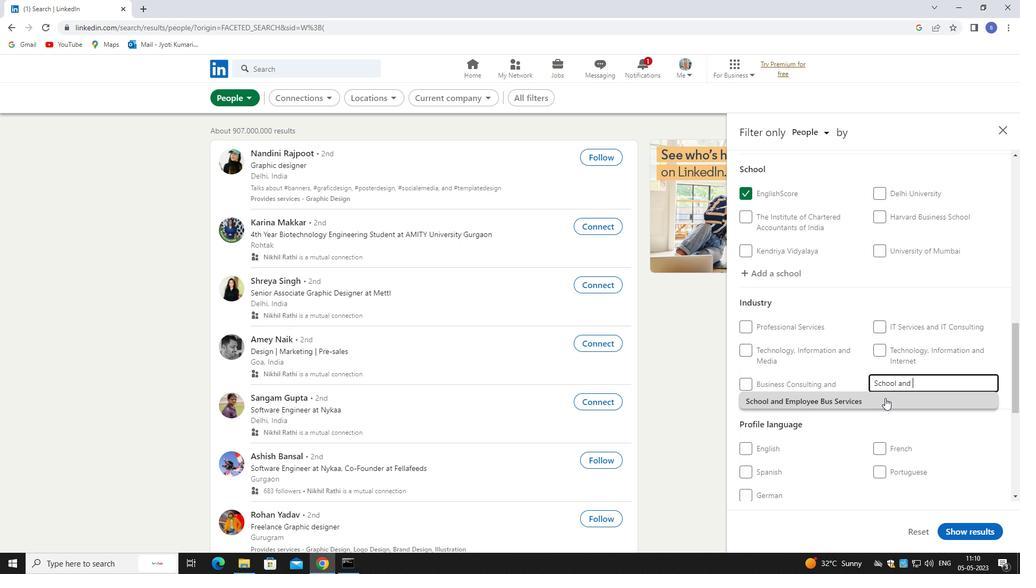 
Action: Mouse moved to (885, 399)
Screenshot: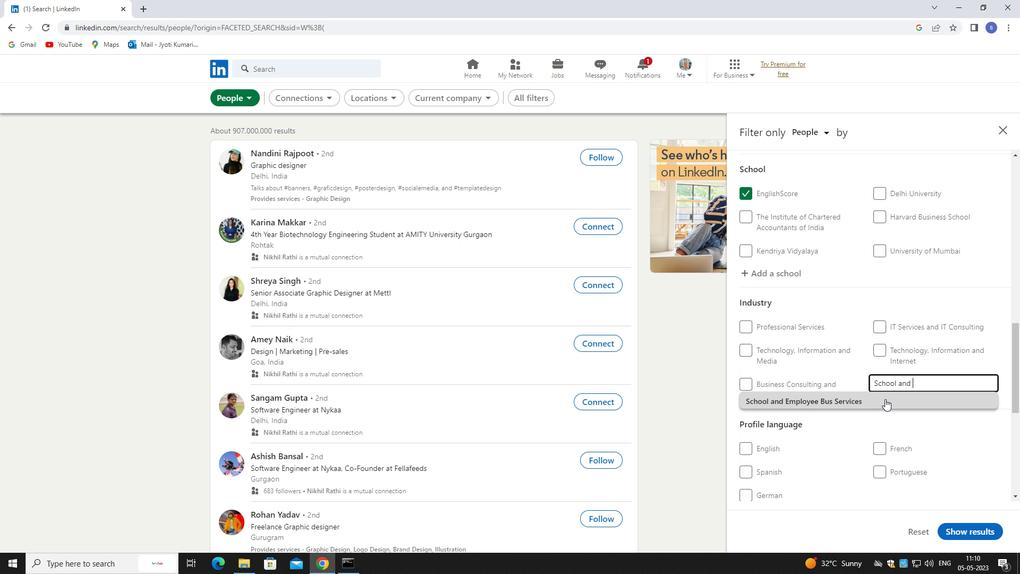 
Action: Mouse scrolled (885, 399) with delta (0, 0)
Screenshot: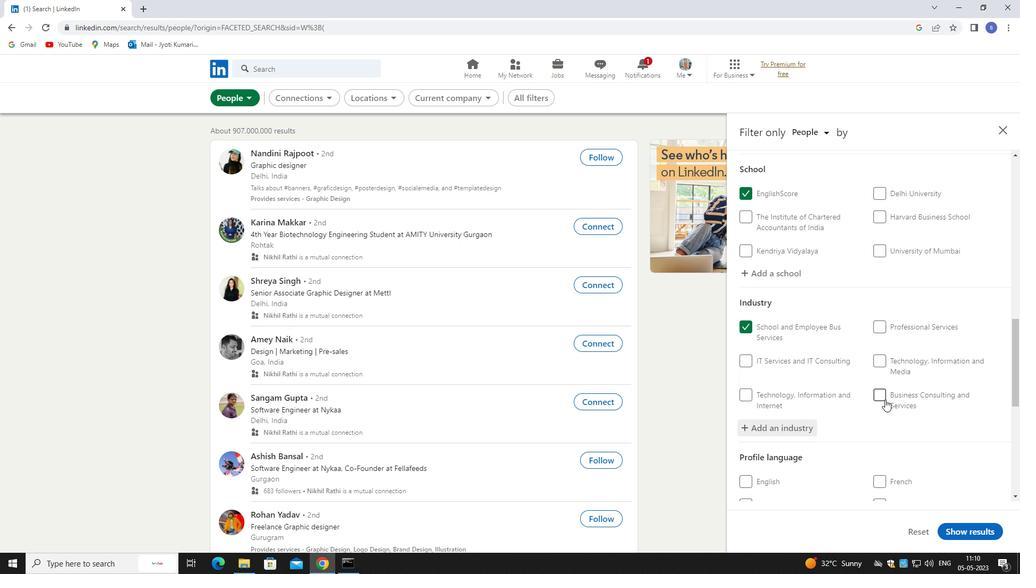 
Action: Mouse scrolled (885, 399) with delta (0, 0)
Screenshot: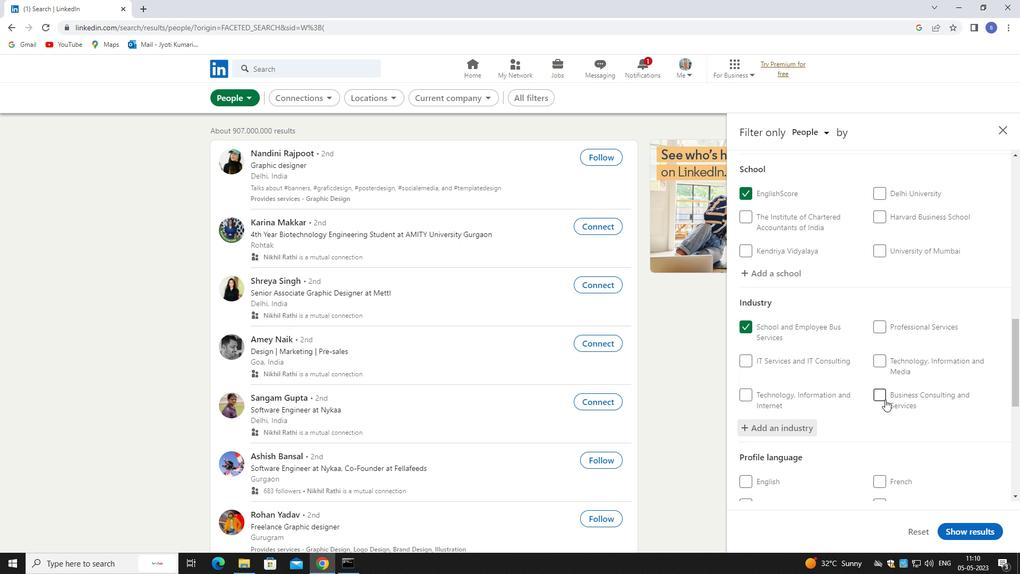 
Action: Mouse scrolled (885, 399) with delta (0, 0)
Screenshot: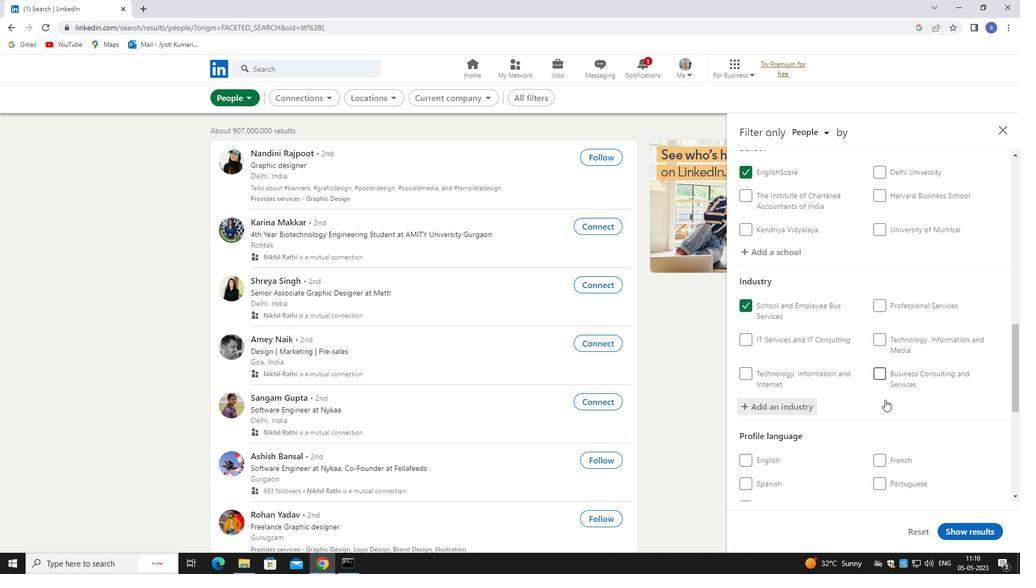 
Action: Mouse moved to (859, 425)
Screenshot: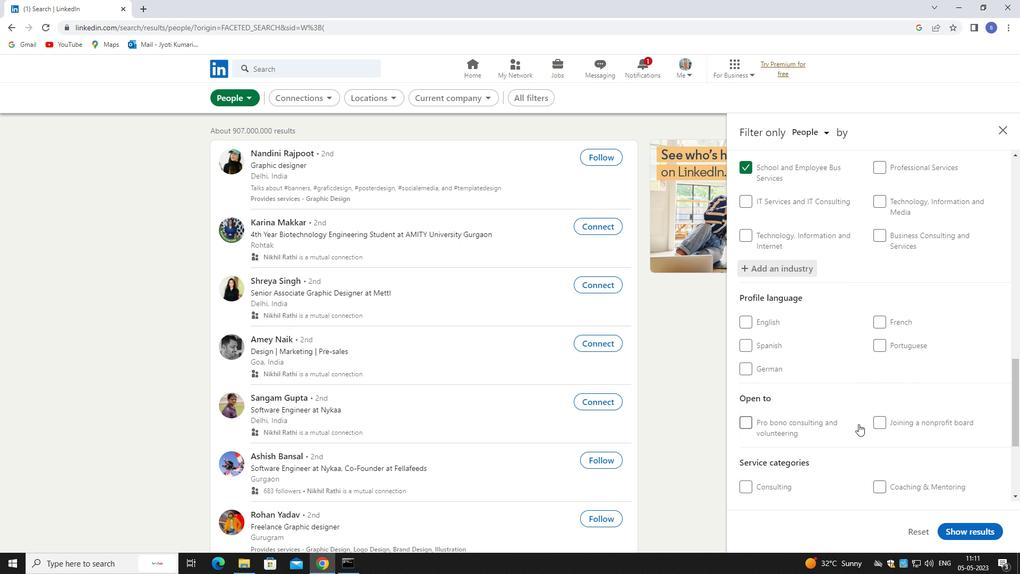 
Action: Mouse scrolled (859, 424) with delta (0, 0)
Screenshot: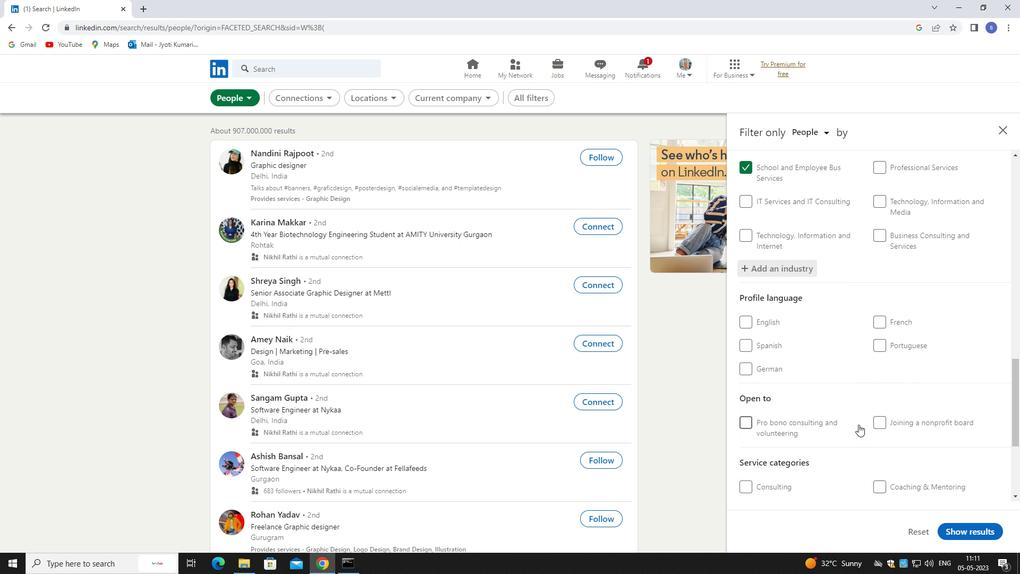 
Action: Mouse moved to (759, 265)
Screenshot: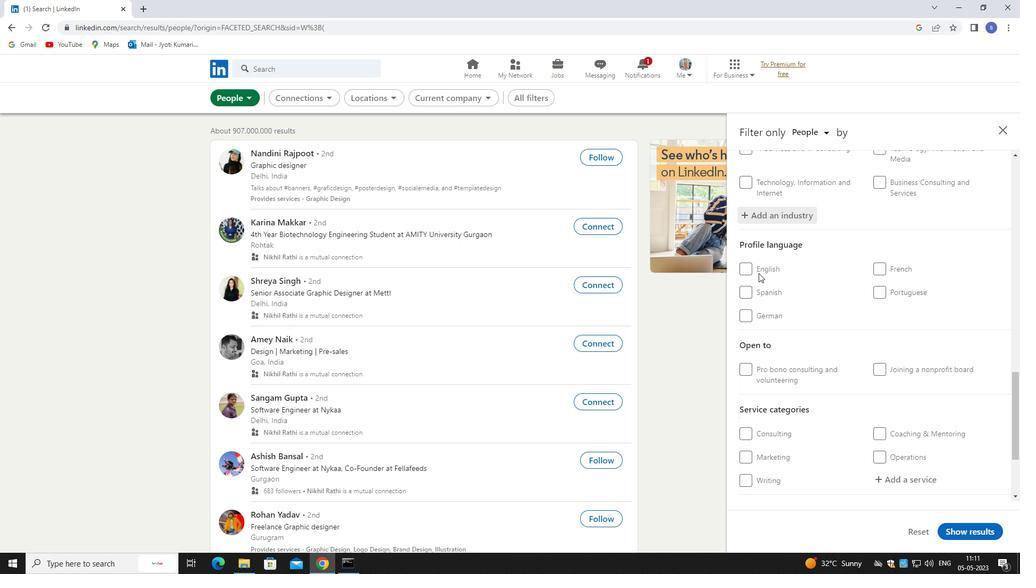 
Action: Mouse pressed left at (759, 265)
Screenshot: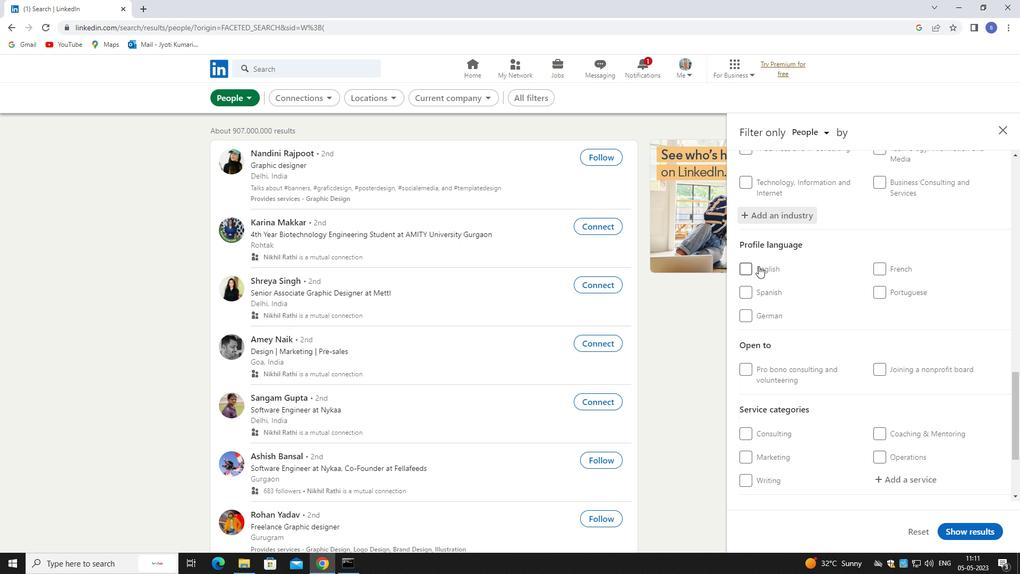 
Action: Mouse moved to (840, 403)
Screenshot: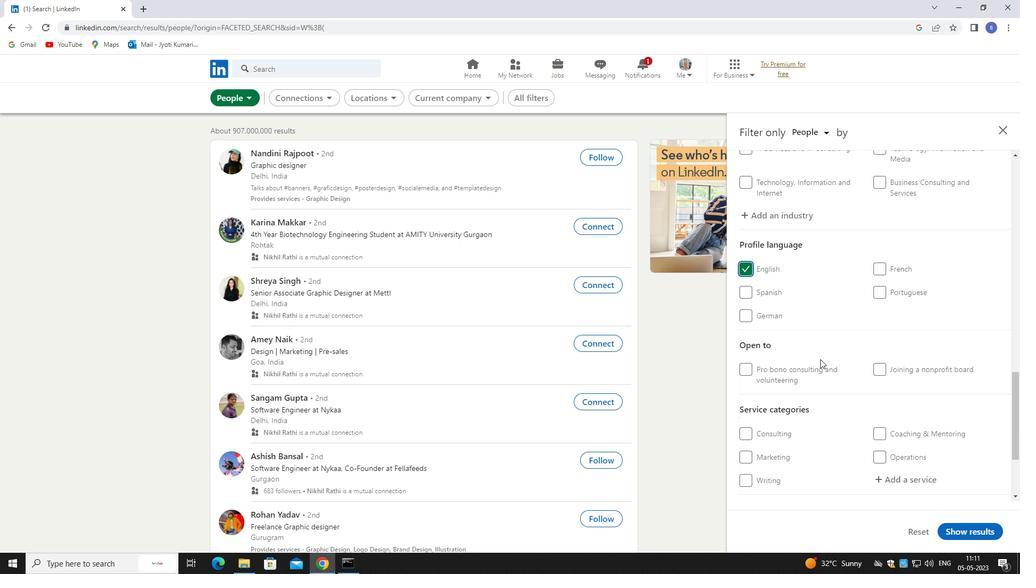 
Action: Mouse scrolled (840, 403) with delta (0, 0)
Screenshot: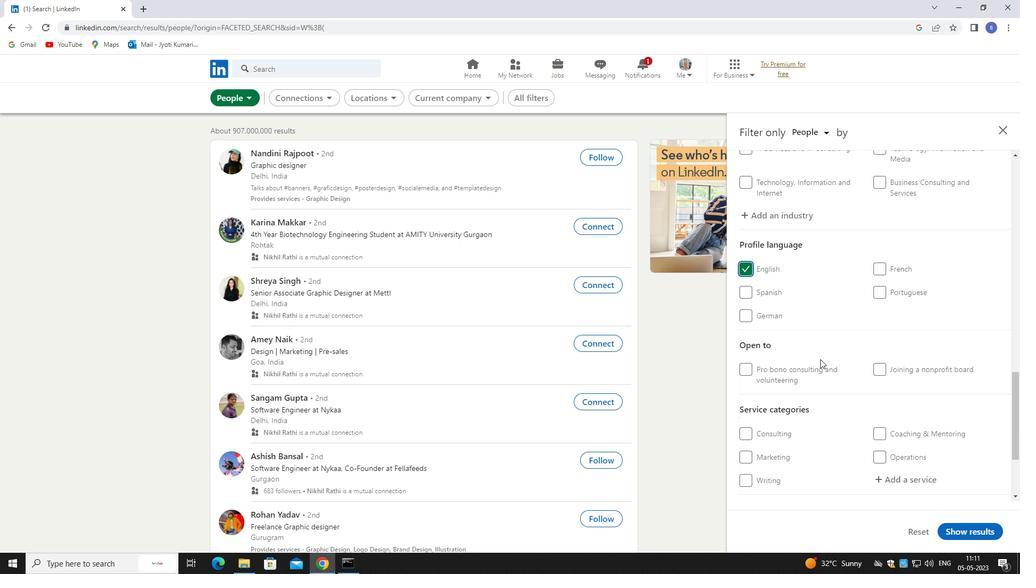 
Action: Mouse moved to (844, 414)
Screenshot: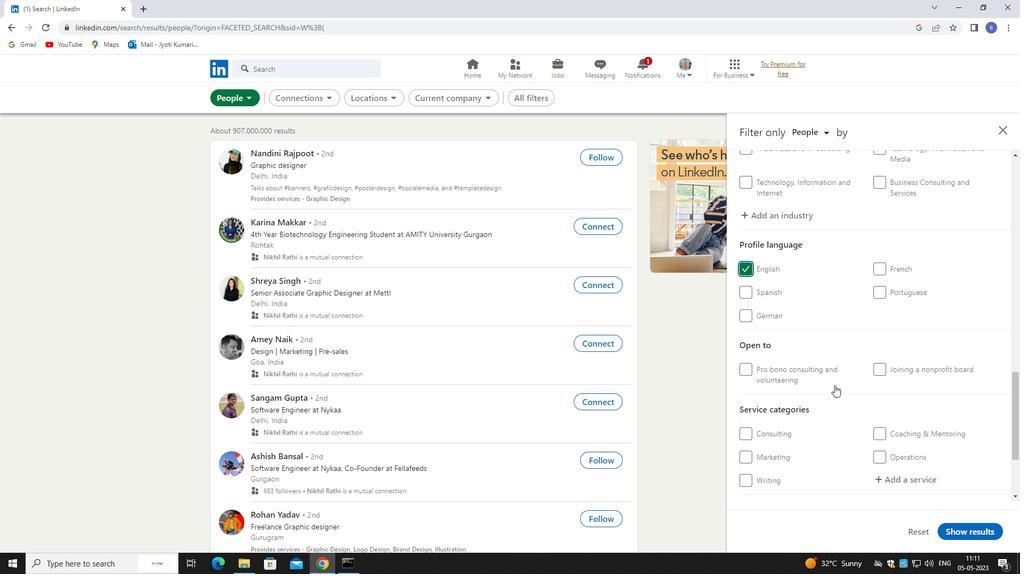 
Action: Mouse scrolled (844, 413) with delta (0, 0)
Screenshot: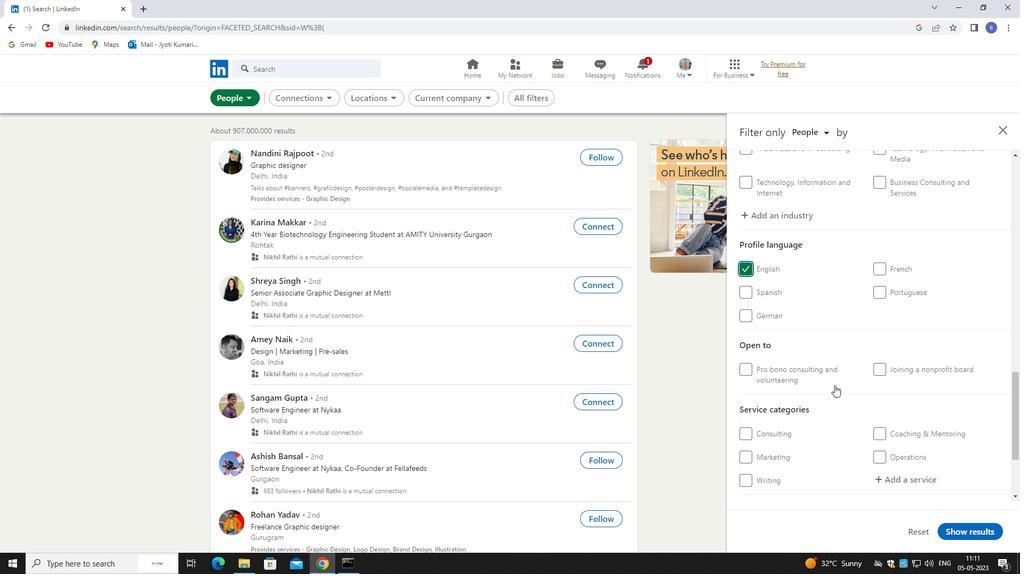 
Action: Mouse moved to (846, 416)
Screenshot: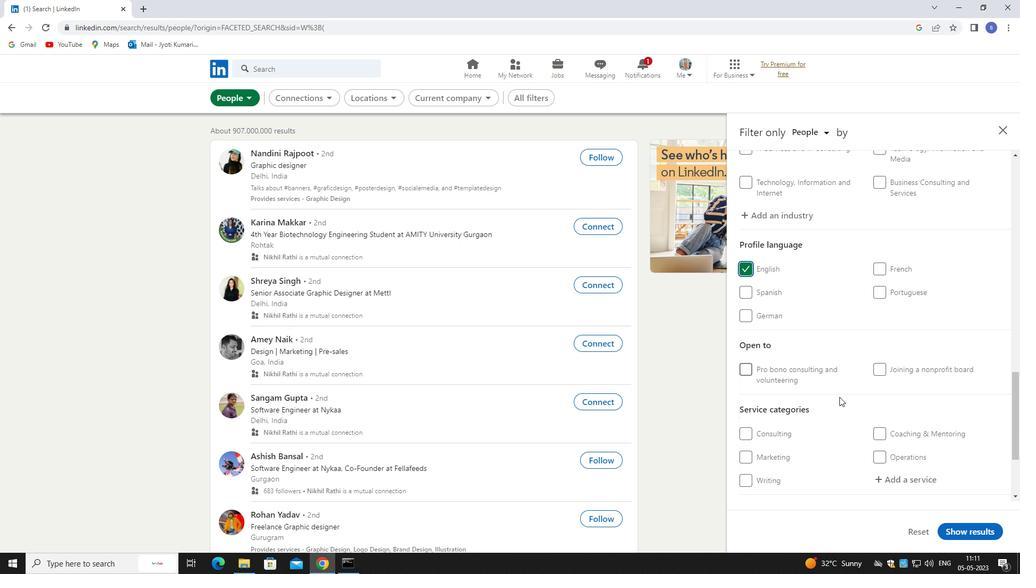 
Action: Mouse scrolled (846, 416) with delta (0, 0)
Screenshot: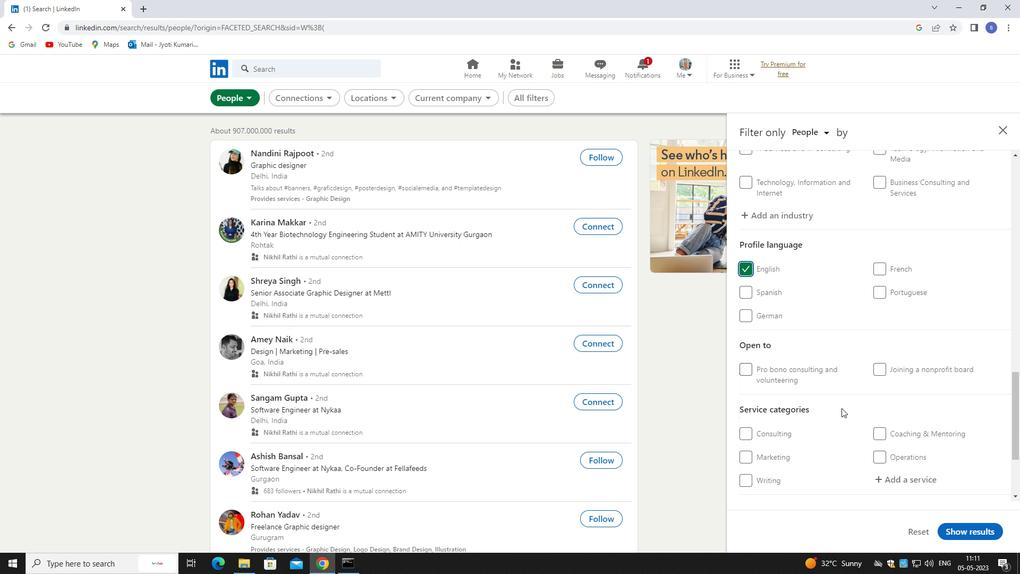 
Action: Mouse moved to (919, 353)
Screenshot: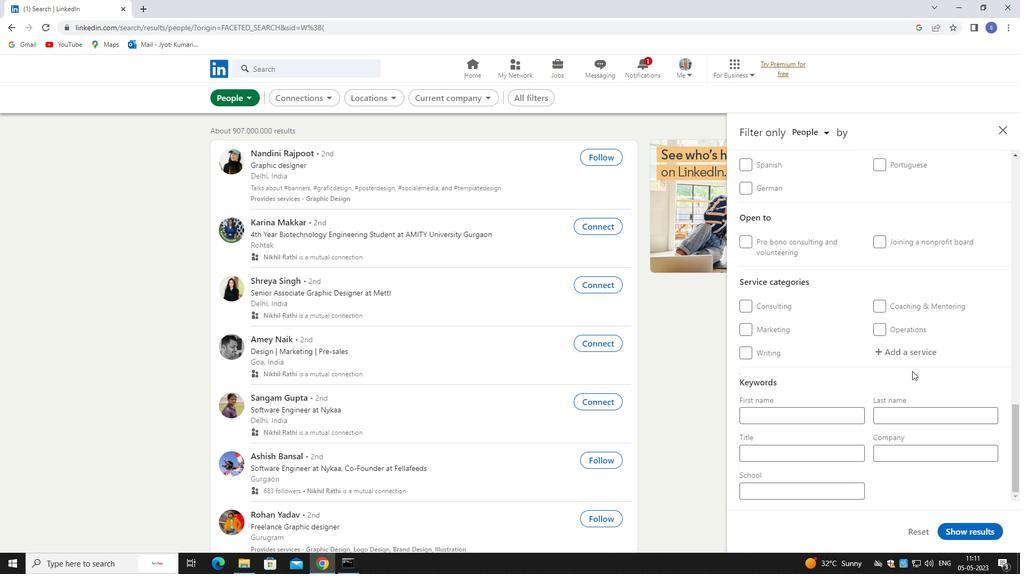 
Action: Mouse pressed left at (919, 353)
Screenshot: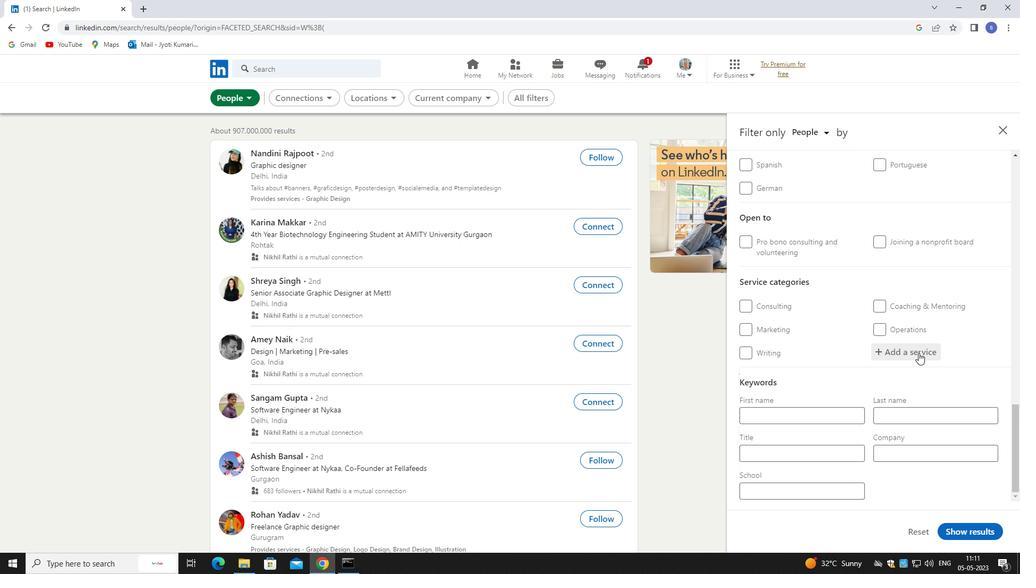 
Action: Key pressed <Key.shift>BANK
Screenshot: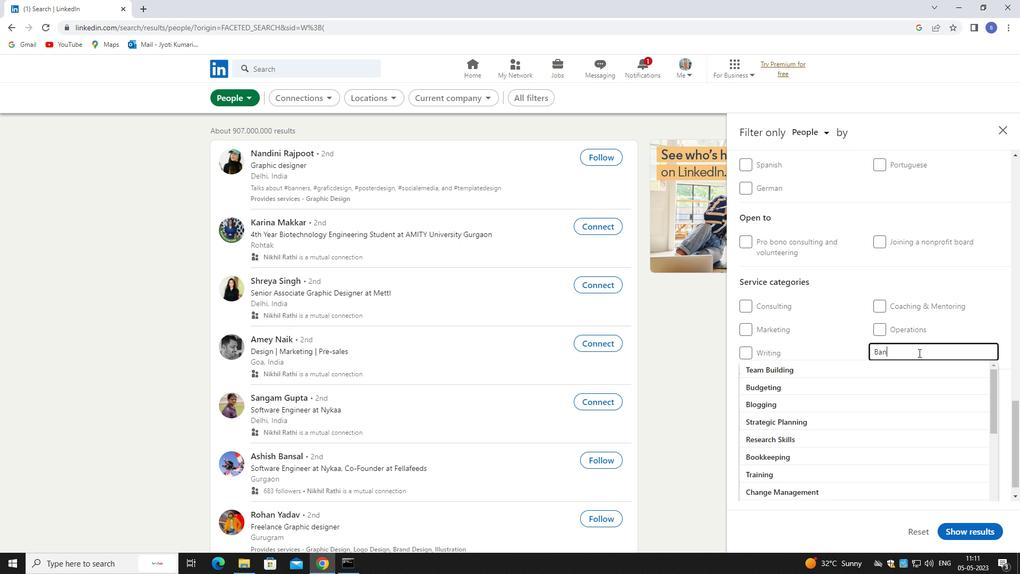 
Action: Mouse moved to (916, 370)
Screenshot: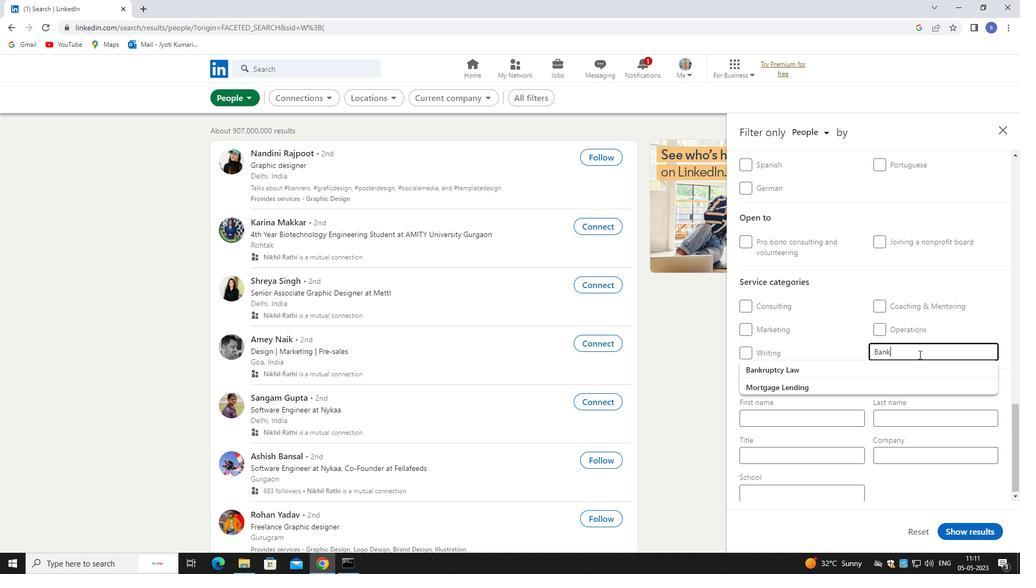 
Action: Mouse pressed left at (916, 370)
Screenshot: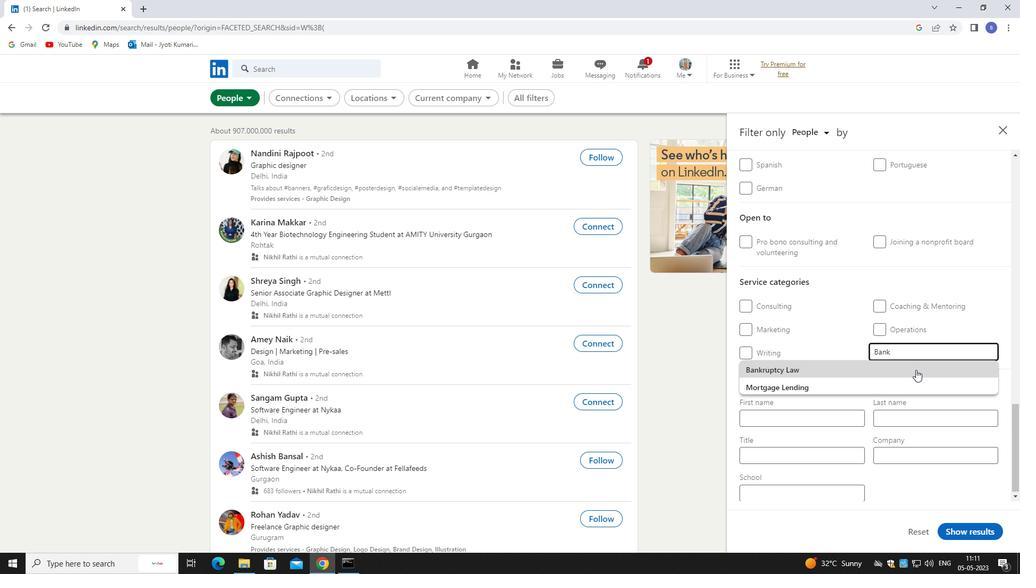 
Action: Mouse scrolled (916, 369) with delta (0, 0)
Screenshot: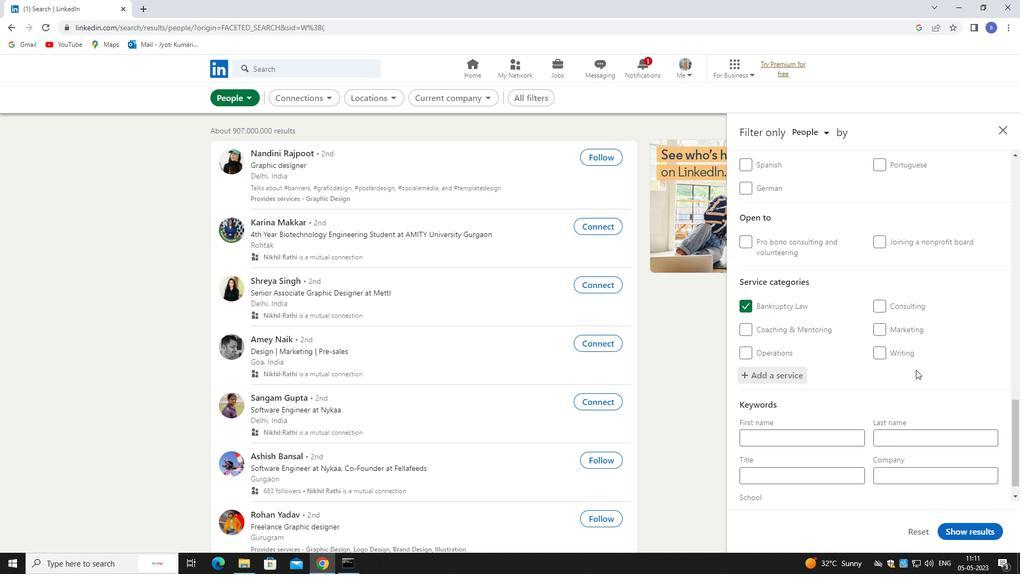 
Action: Mouse moved to (916, 370)
Screenshot: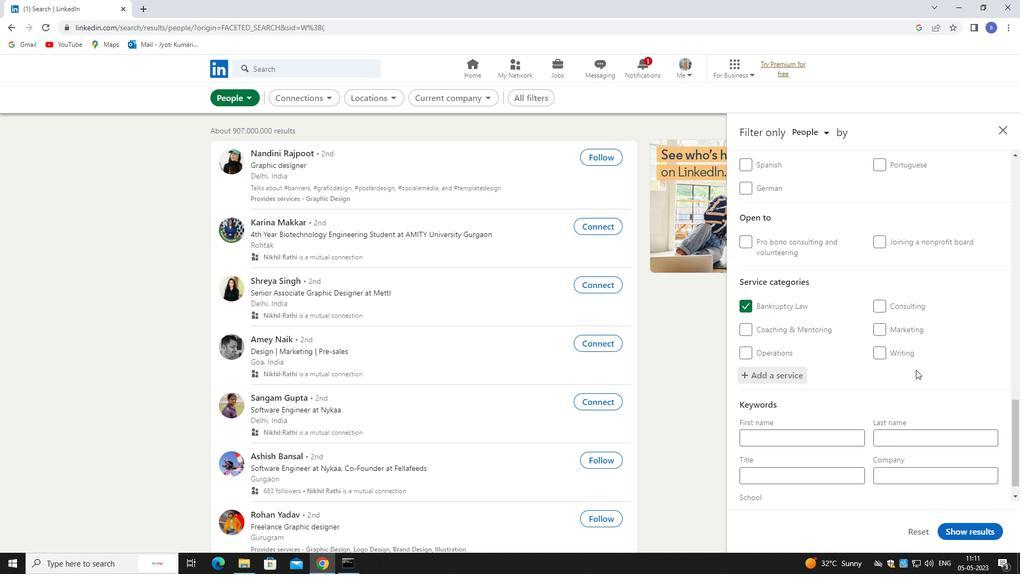 
Action: Mouse scrolled (916, 370) with delta (0, 0)
Screenshot: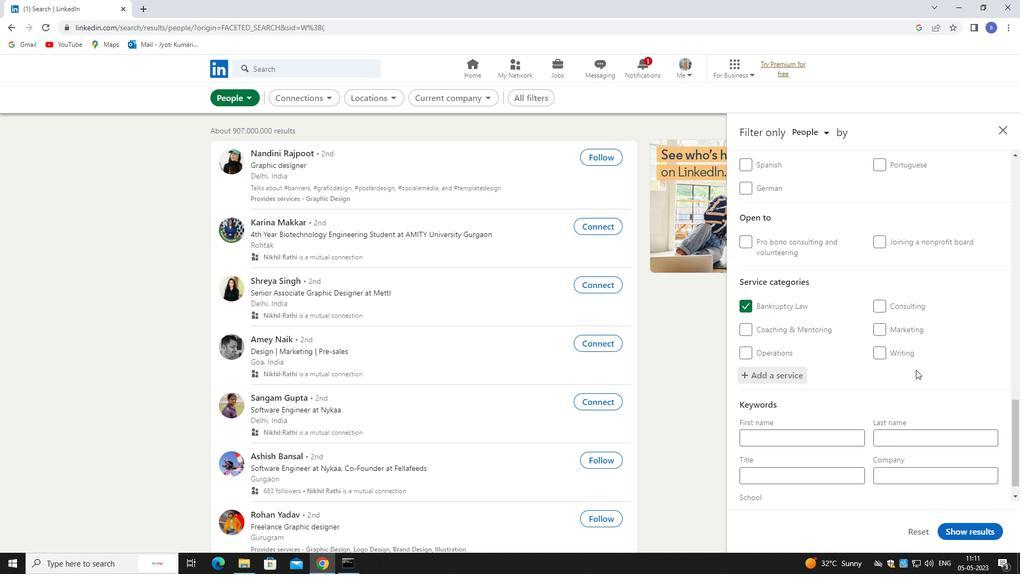 
Action: Mouse moved to (916, 371)
Screenshot: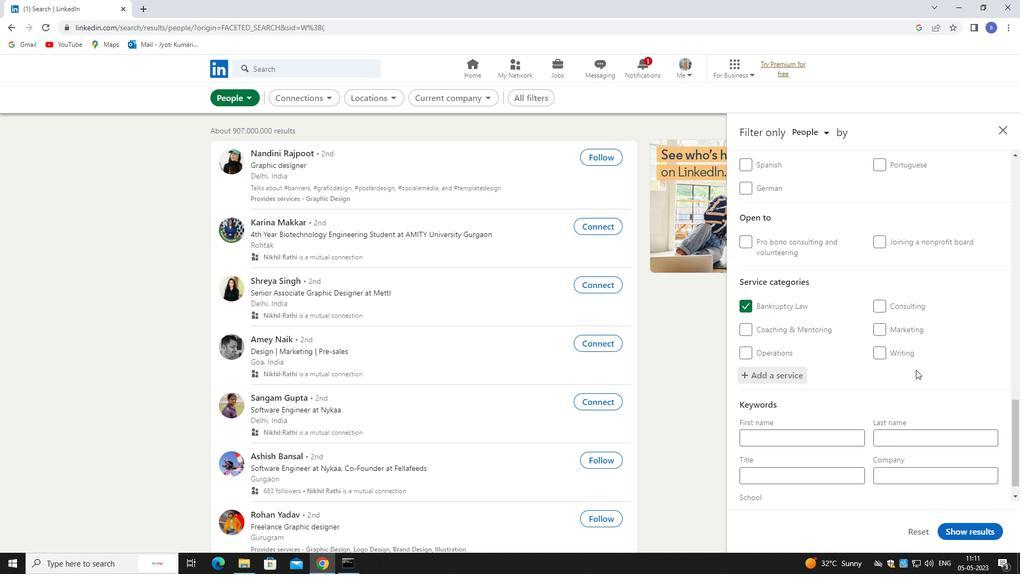 
Action: Mouse scrolled (916, 371) with delta (0, 0)
Screenshot: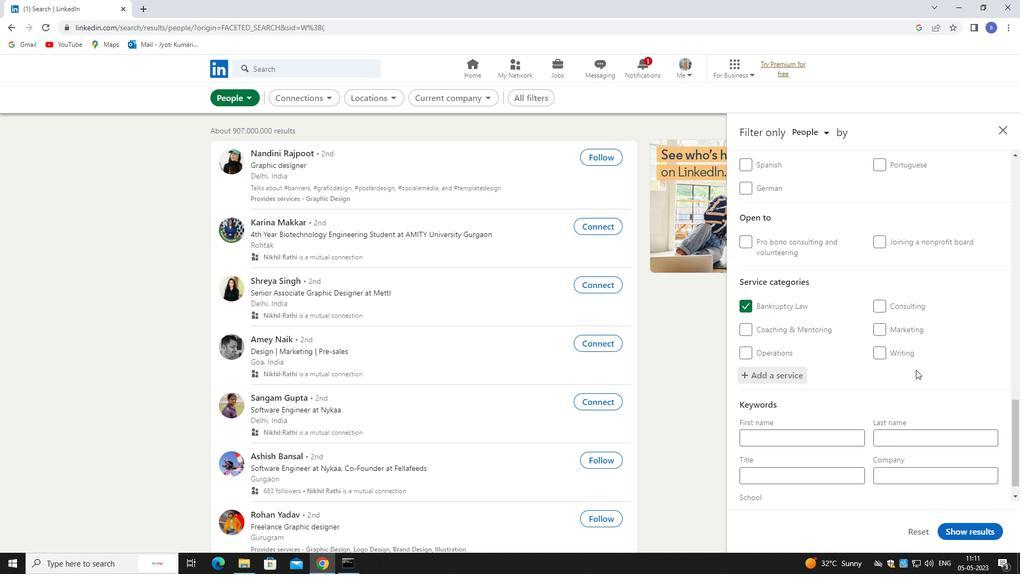 
Action: Mouse moved to (916, 373)
Screenshot: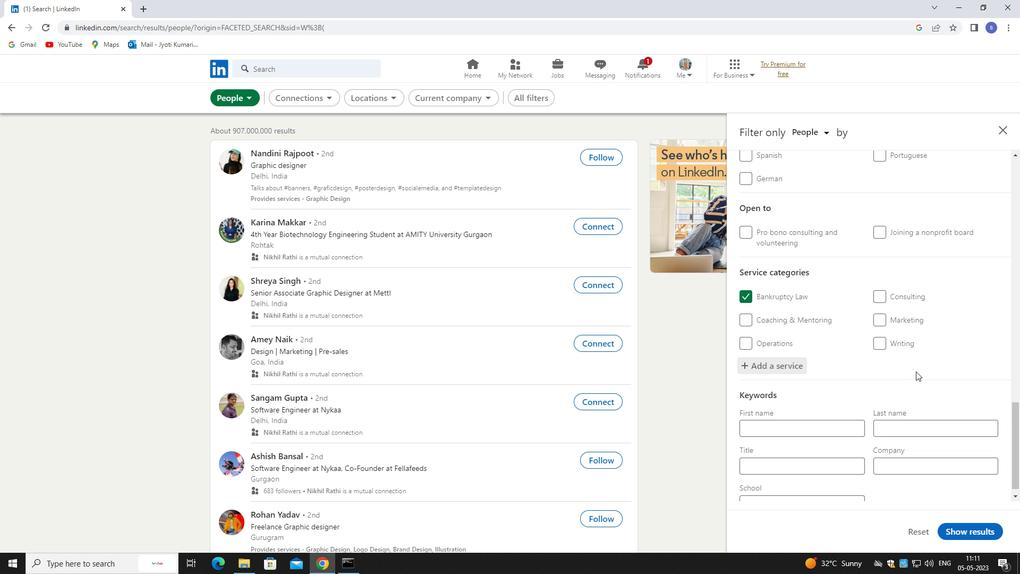 
Action: Mouse scrolled (916, 372) with delta (0, 0)
Screenshot: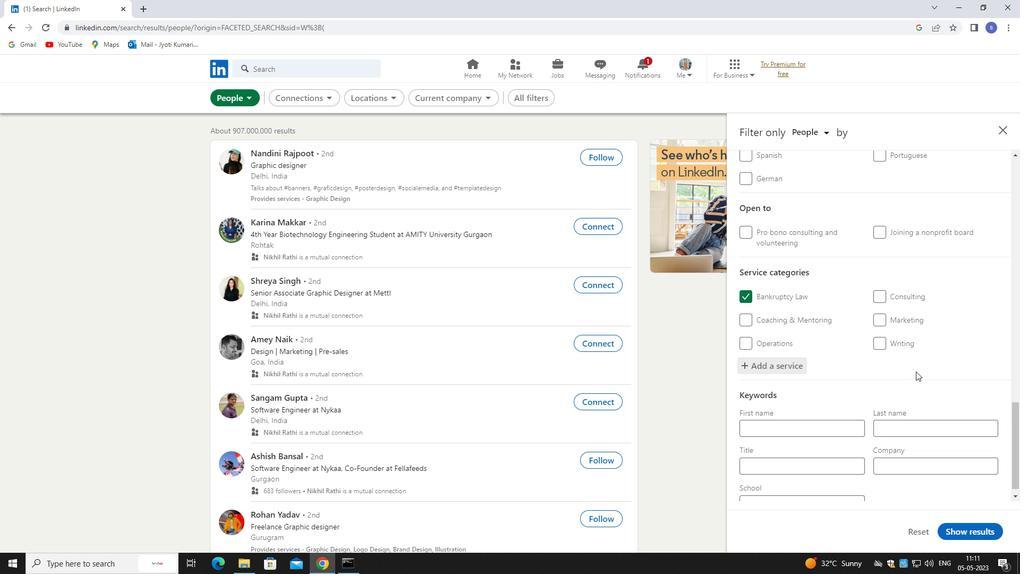 
Action: Mouse moved to (794, 454)
Screenshot: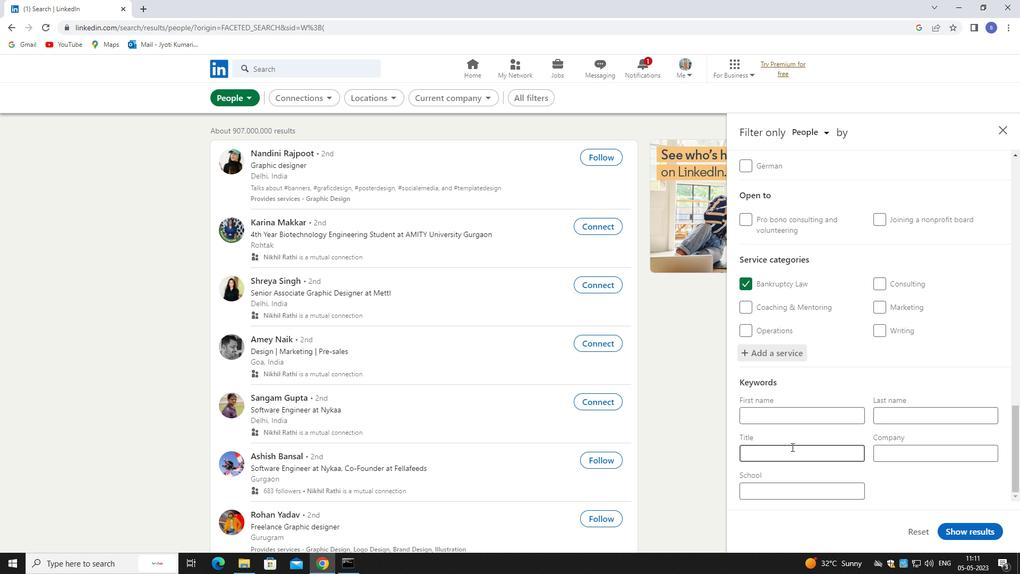 
Action: Mouse pressed left at (794, 454)
Screenshot: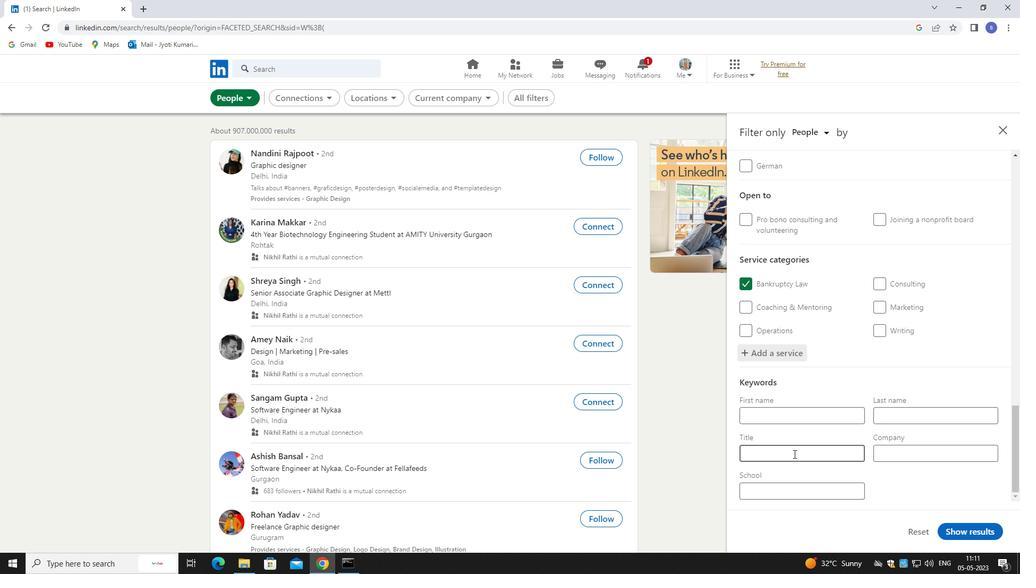 
Action: Mouse moved to (794, 453)
Screenshot: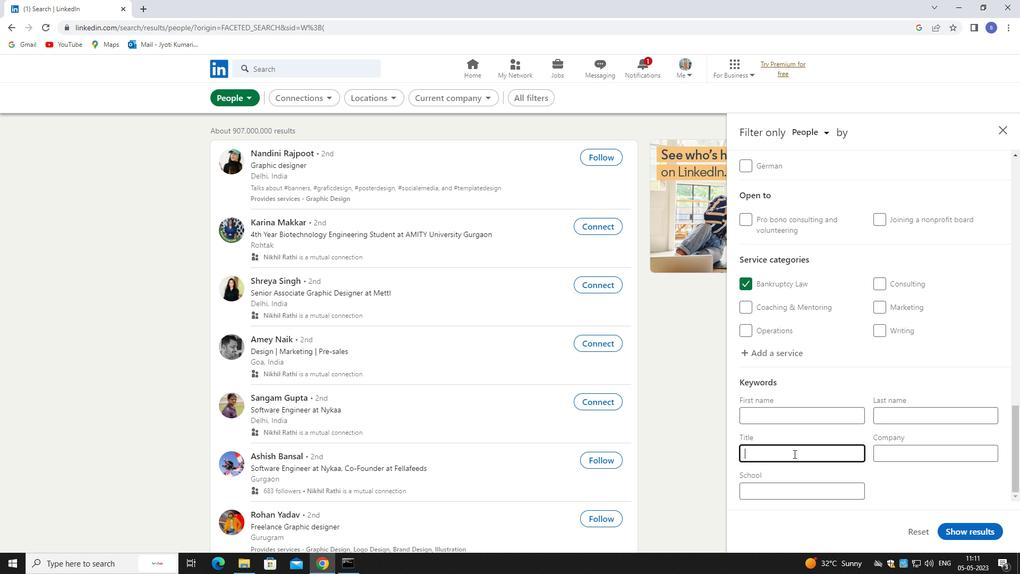 
Action: Key pressed <Key.shift>MARKETING<Key.space><Key.shift>DIRECTOR
Screenshot: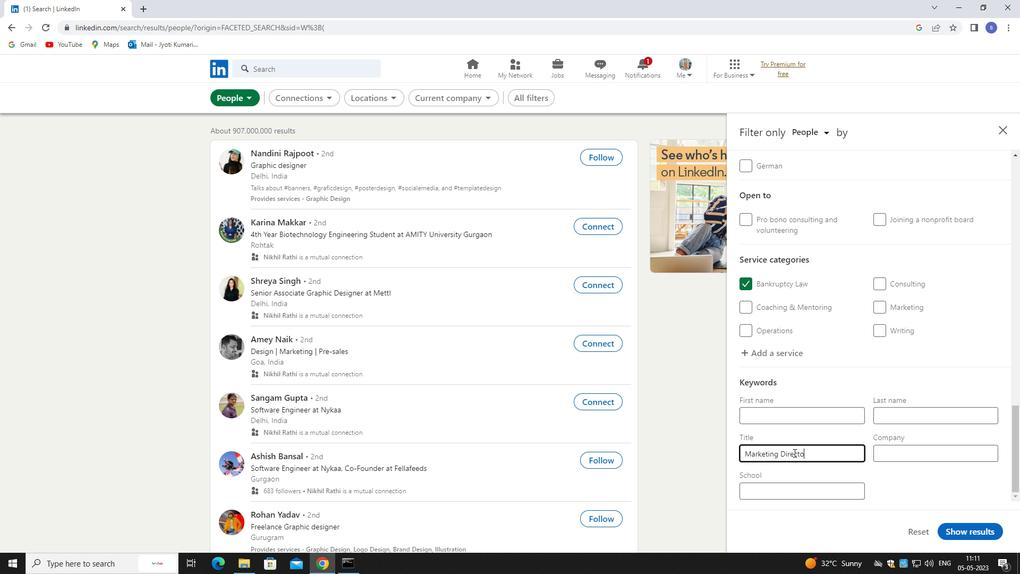 
Action: Mouse moved to (983, 534)
Screenshot: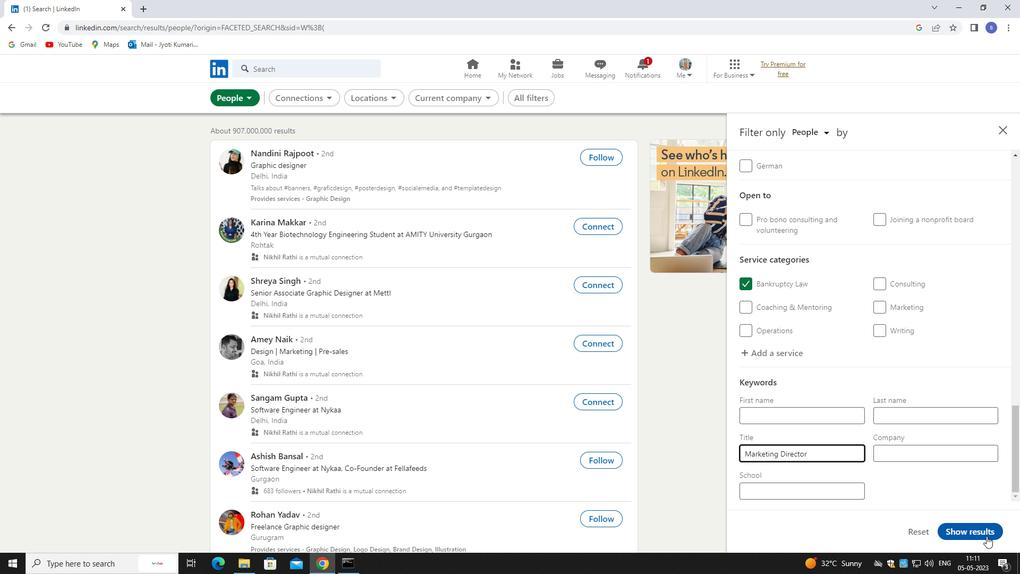 
Action: Mouse pressed left at (983, 534)
Screenshot: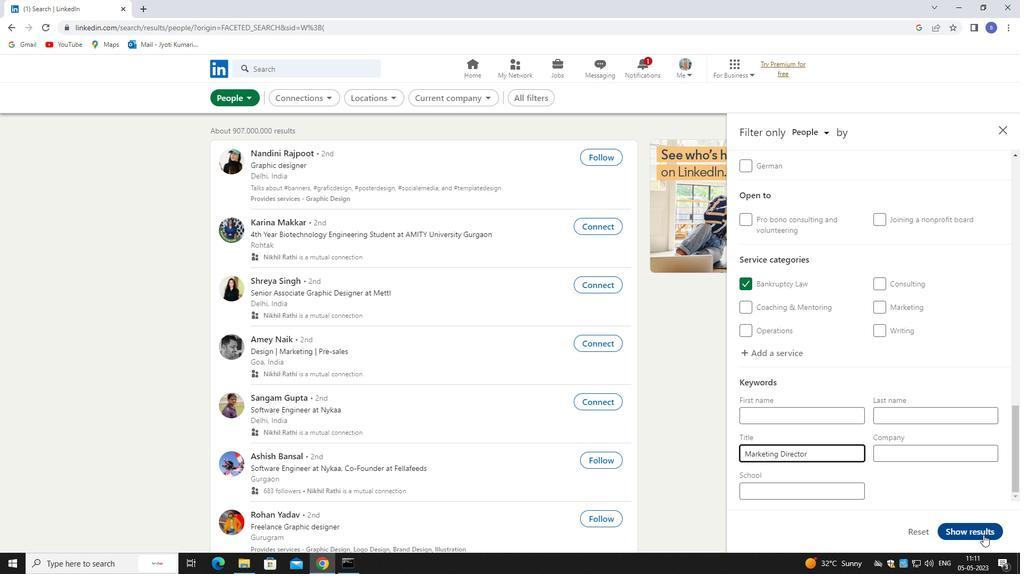 
Action: Mouse moved to (986, 530)
Screenshot: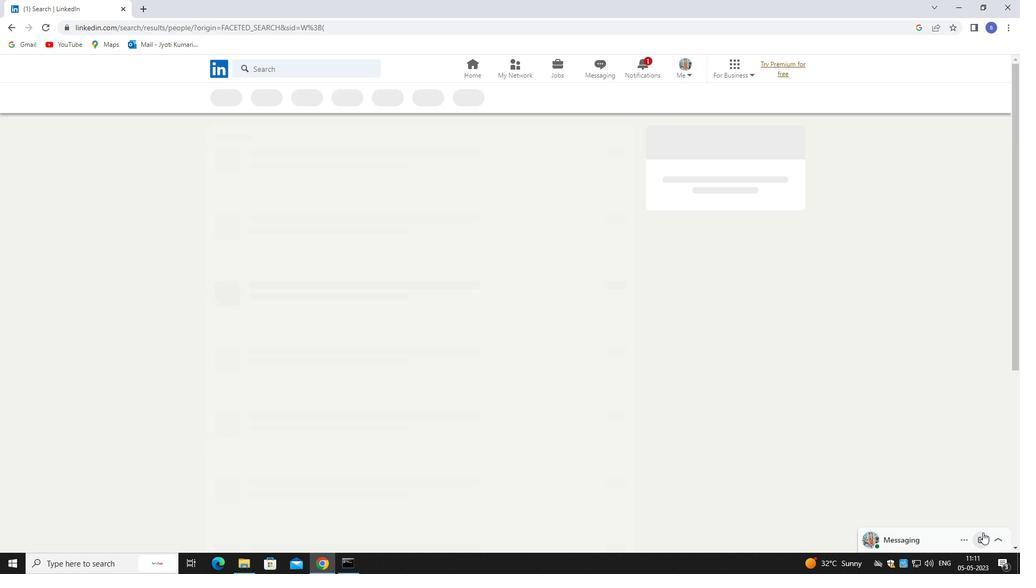 
